 Task: Open Card Card0000000107 in Board Board0000000027 in Workspace WS0000000009 in Trello. Add Member Email0000000035 to Card Card0000000107 in Board Board0000000027 in Workspace WS0000000009 in Trello. Add Orange Label titled Label0000000107 to Card Card0000000107 in Board Board0000000027 in Workspace WS0000000009 in Trello. Add Checklist CL0000000107 to Card Card0000000107 in Board Board0000000027 in Workspace WS0000000009 in Trello. Add Dates with Start Date as Oct 01 2023 and Due Date as Oct 31 2023 to Card Card0000000107 in Board Board0000000027 in Workspace WS0000000009 in Trello
Action: Mouse moved to (462, 445)
Screenshot: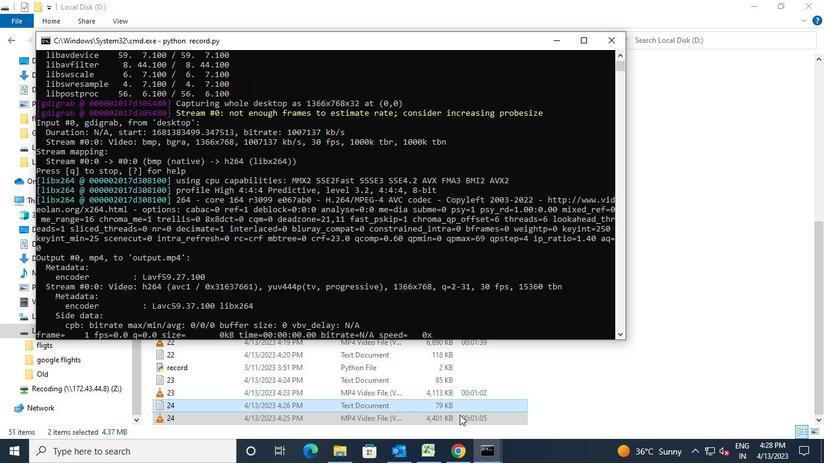 
Action: Mouse pressed left at (462, 445)
Screenshot: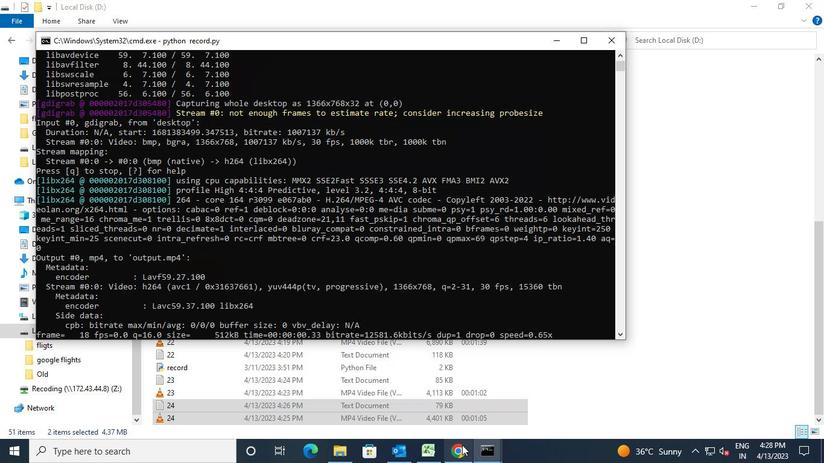 
Action: Mouse moved to (315, 347)
Screenshot: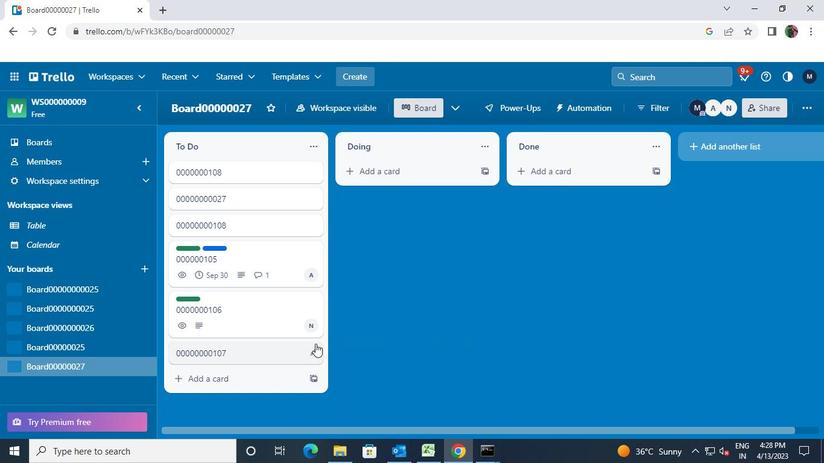 
Action: Mouse pressed left at (315, 347)
Screenshot: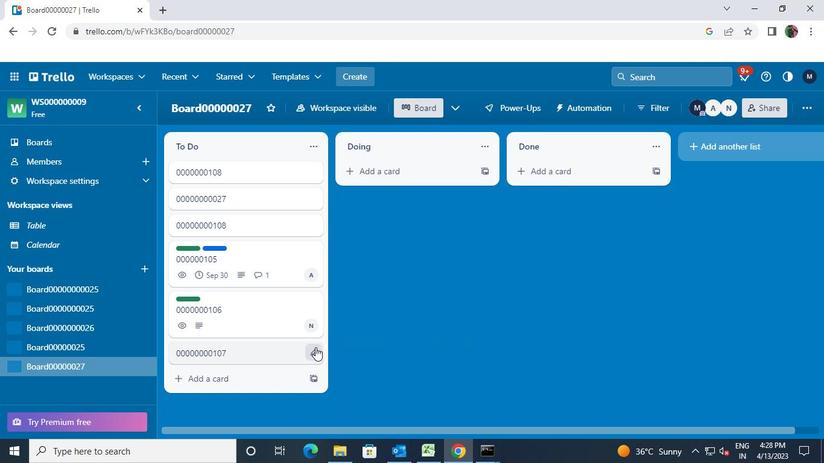 
Action: Mouse moved to (367, 259)
Screenshot: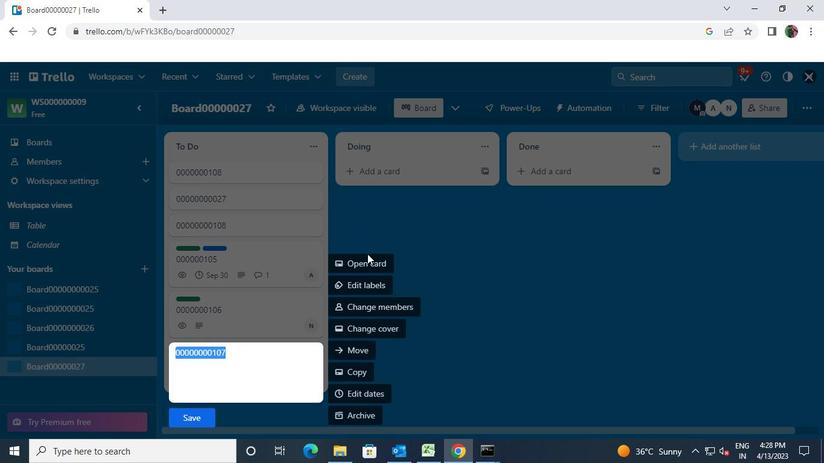 
Action: Mouse pressed left at (367, 259)
Screenshot: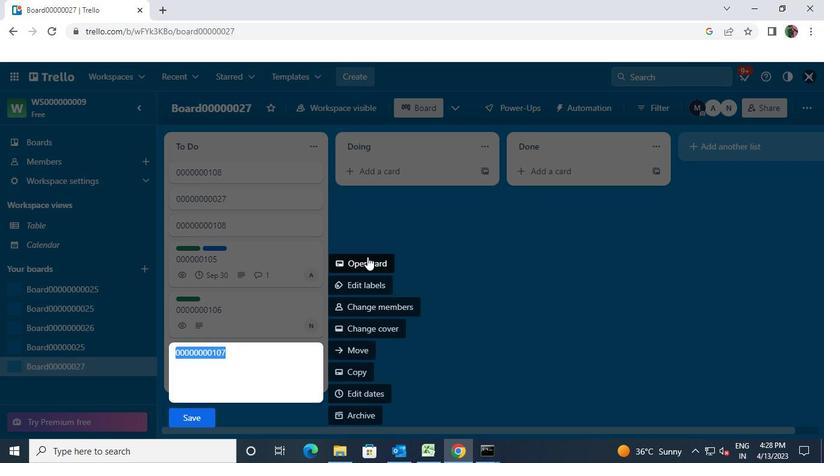 
Action: Mouse moved to (367, 262)
Screenshot: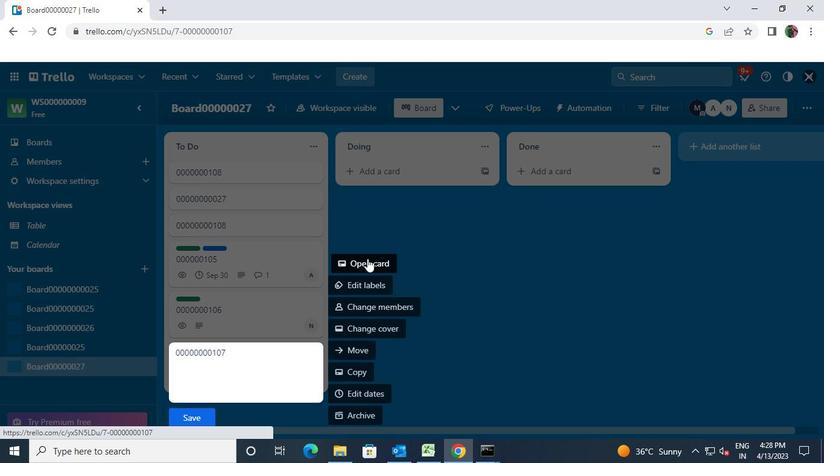 
Action: Mouse pressed left at (367, 262)
Screenshot: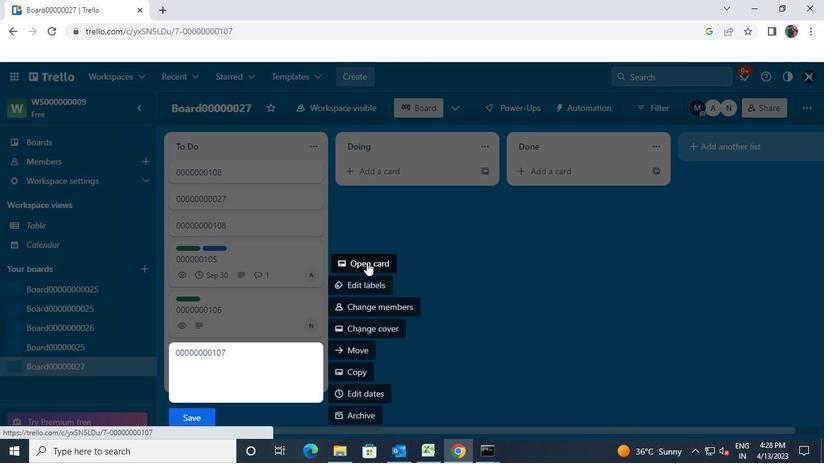 
Action: Mouse moved to (566, 219)
Screenshot: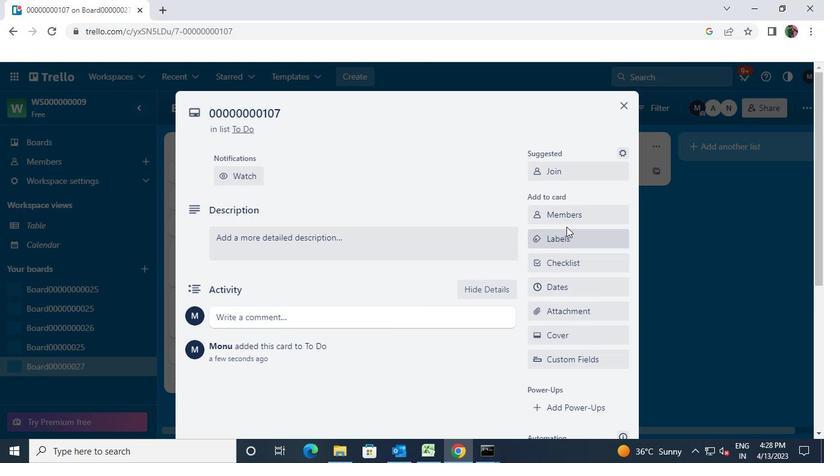 
Action: Mouse pressed left at (566, 219)
Screenshot: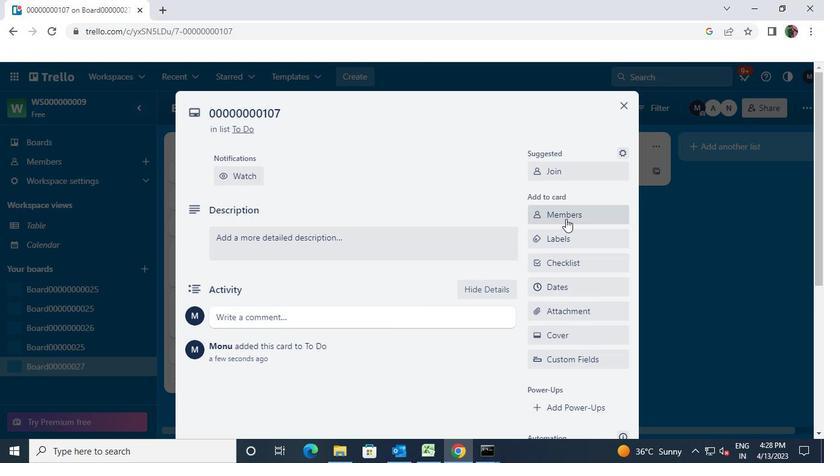 
Action: Mouse moved to (568, 263)
Screenshot: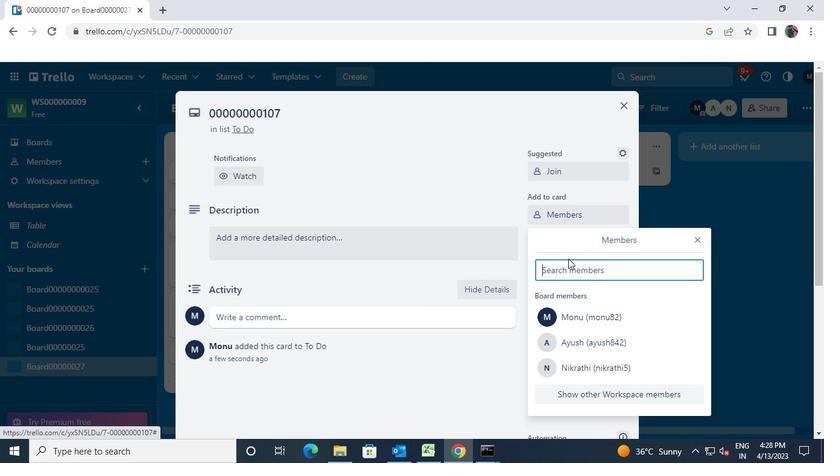 
Action: Keyboard a
Screenshot: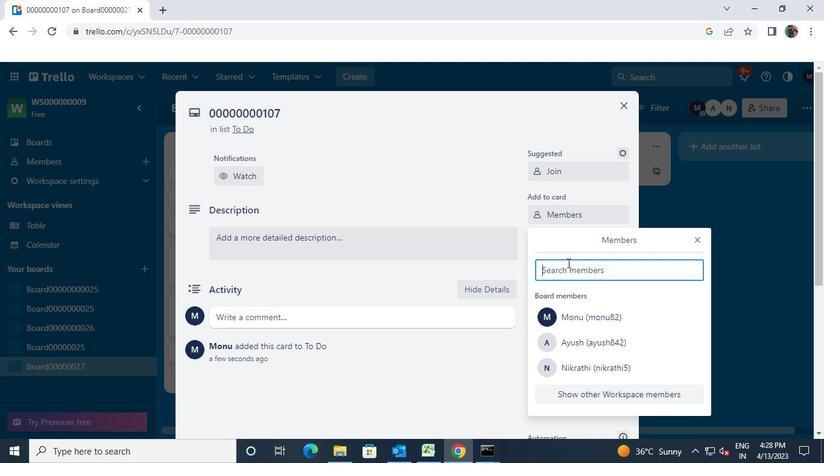 
Action: Keyboard y
Screenshot: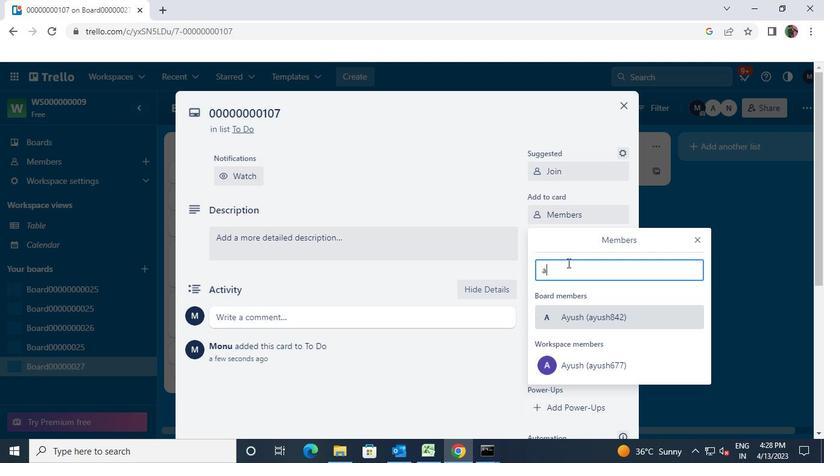 
Action: Keyboard u
Screenshot: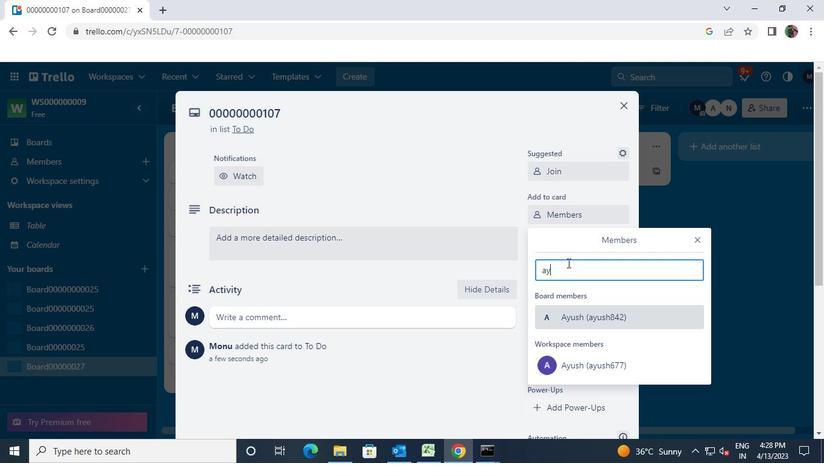 
Action: Keyboard s
Screenshot: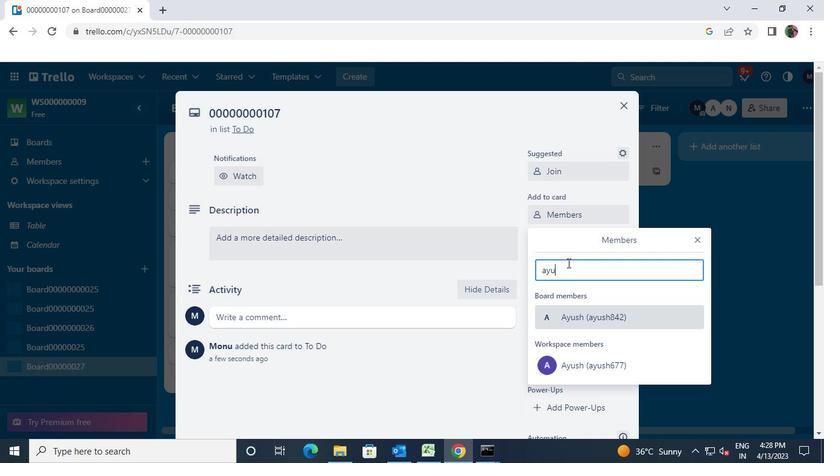 
Action: Keyboard h
Screenshot: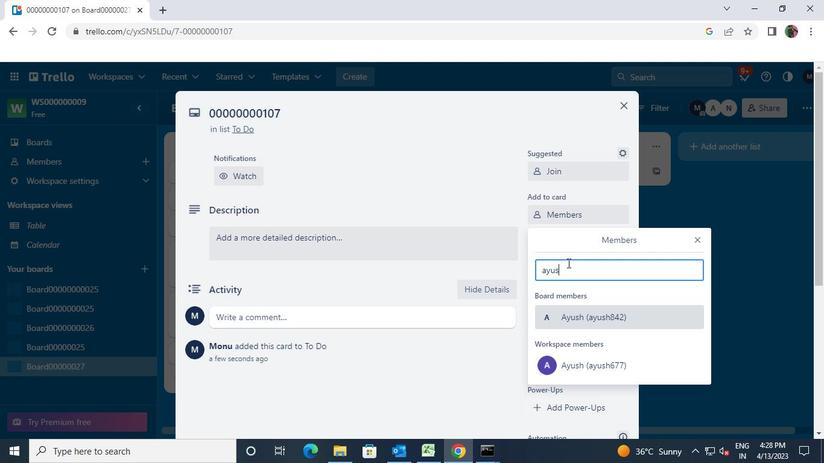 
Action: Keyboard <104>
Screenshot: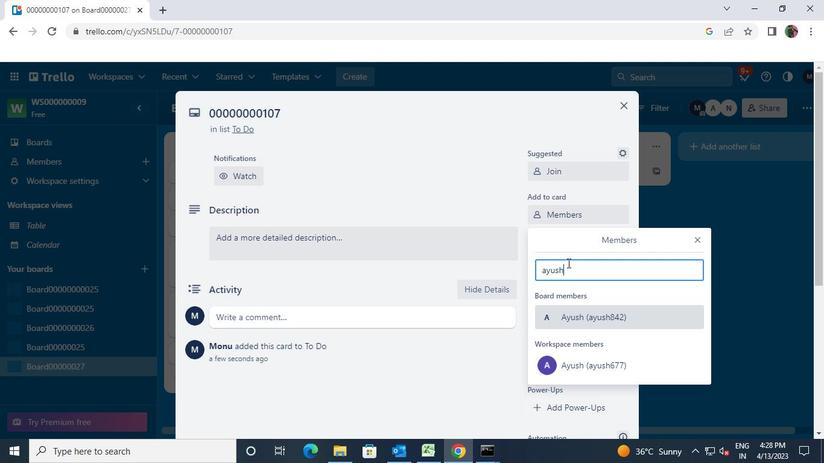 
Action: Keyboard <105>
Screenshot: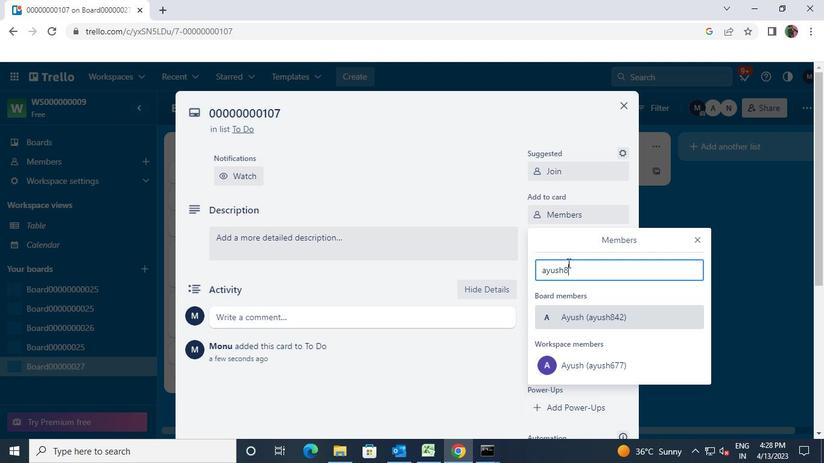 
Action: Keyboard <97>
Screenshot: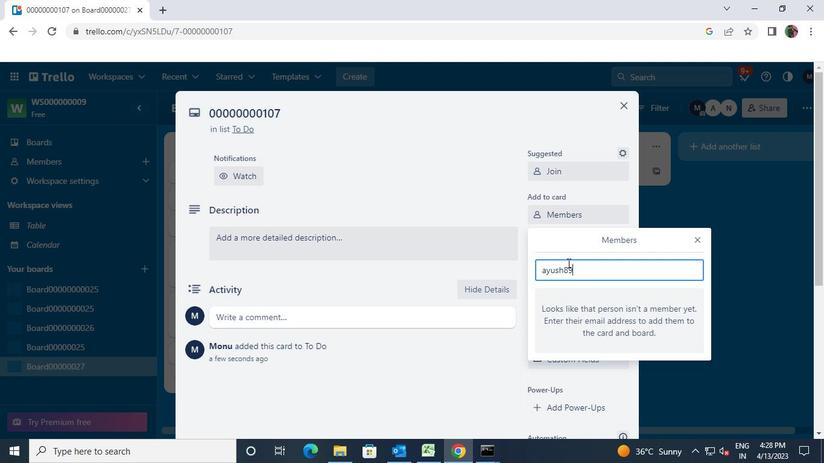 
Action: Keyboard <97>
Screenshot: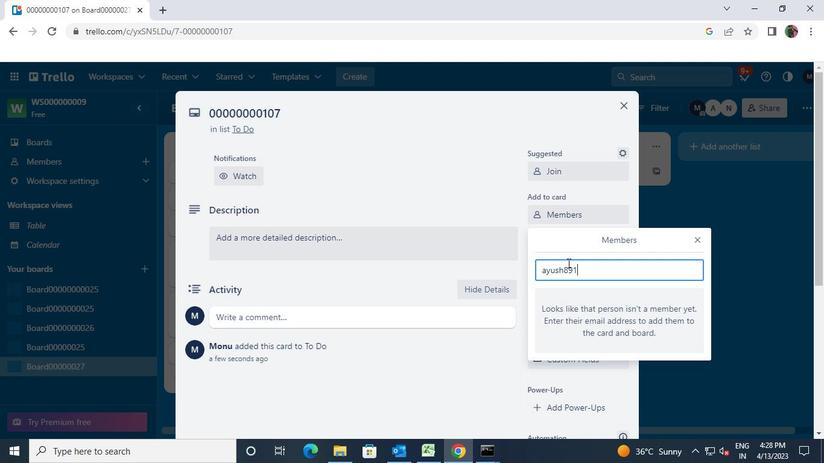 
Action: Keyboard Key.shift
Screenshot: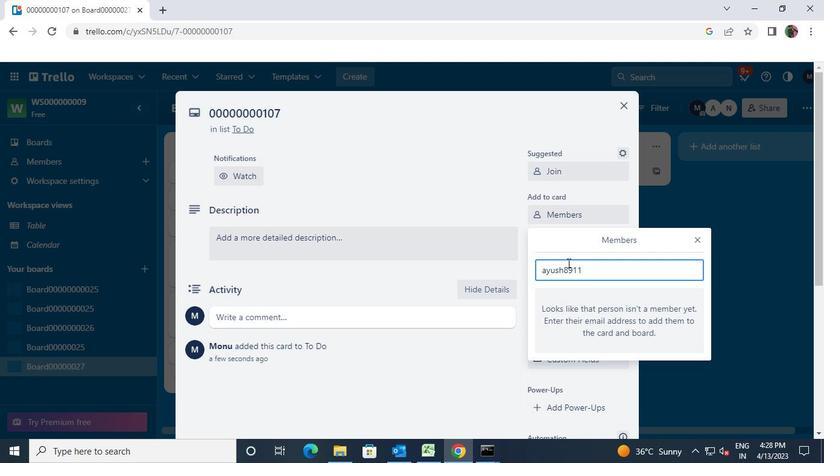 
Action: Keyboard @
Screenshot: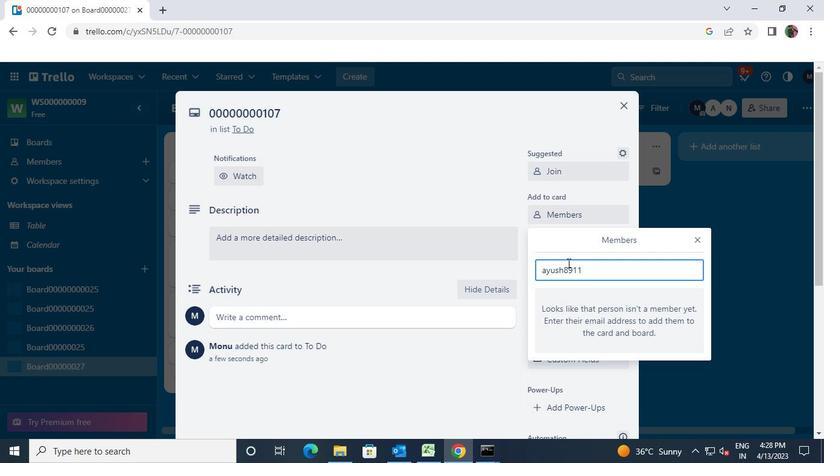 
Action: Keyboard g
Screenshot: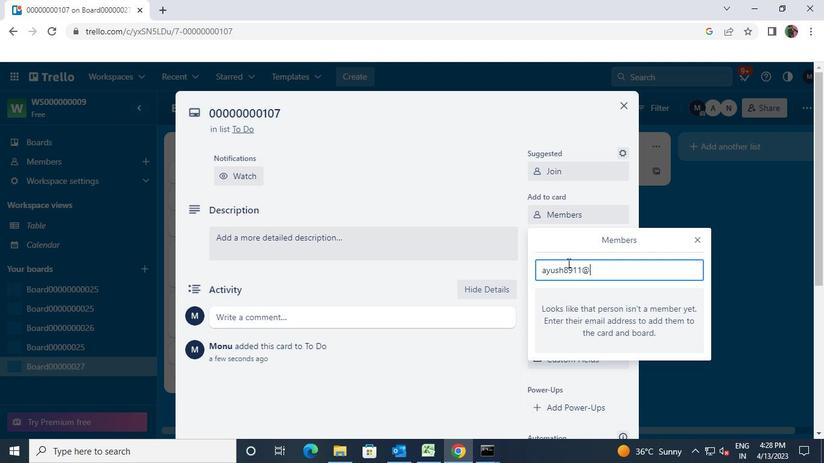 
Action: Keyboard m
Screenshot: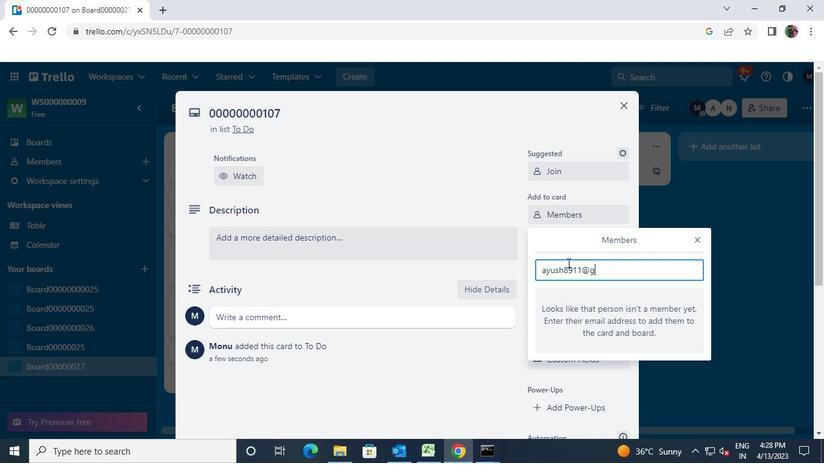 
Action: Keyboard a
Screenshot: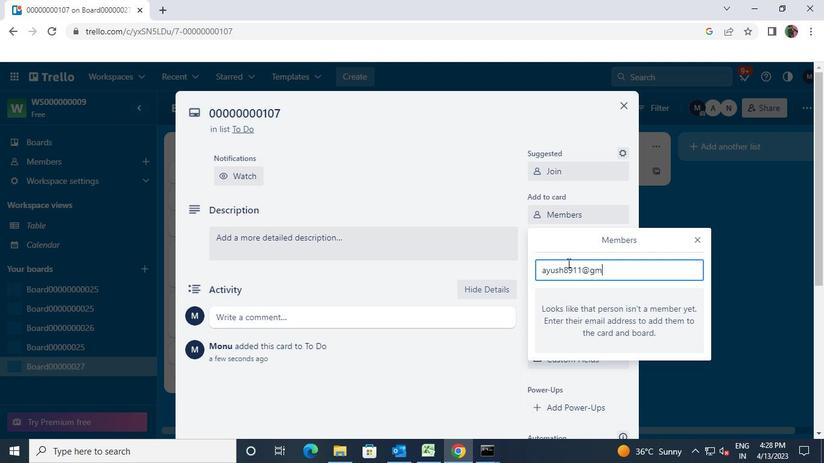 
Action: Keyboard i
Screenshot: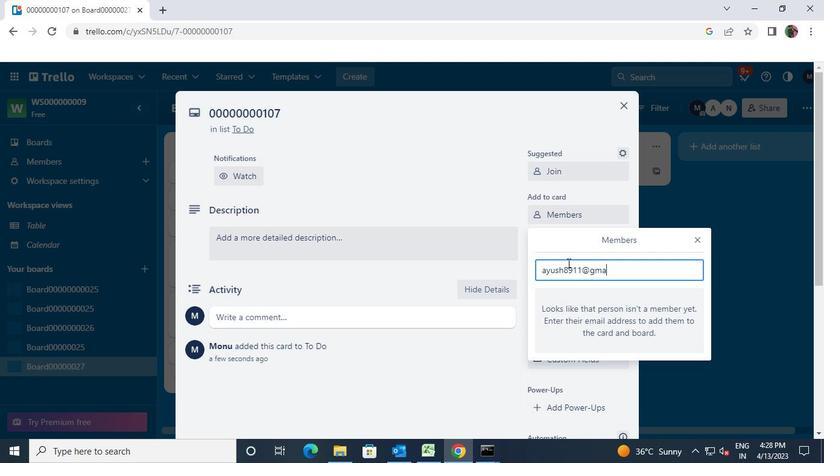 
Action: Keyboard l
Screenshot: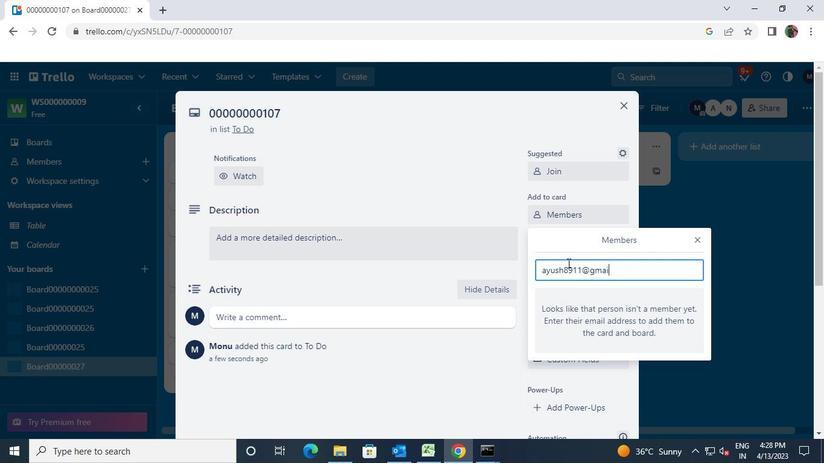 
Action: Keyboard .
Screenshot: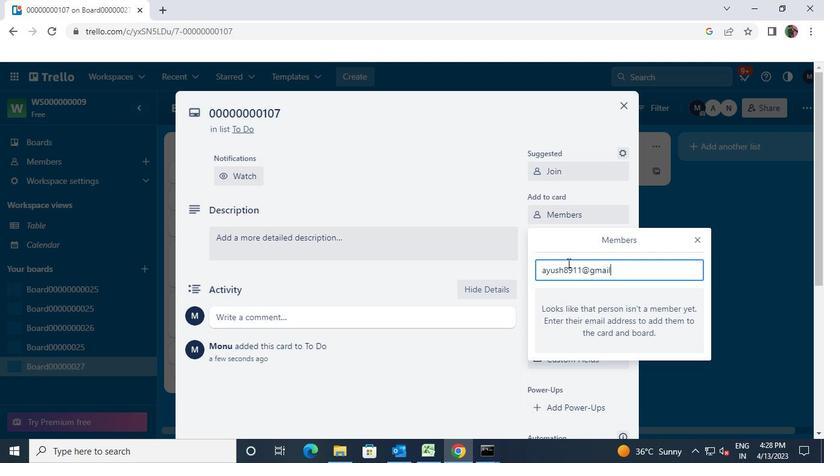 
Action: Keyboard c
Screenshot: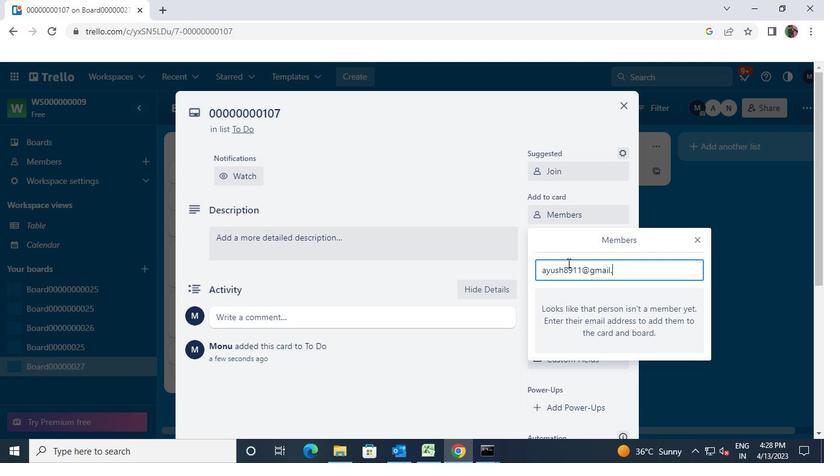 
Action: Keyboard o
Screenshot: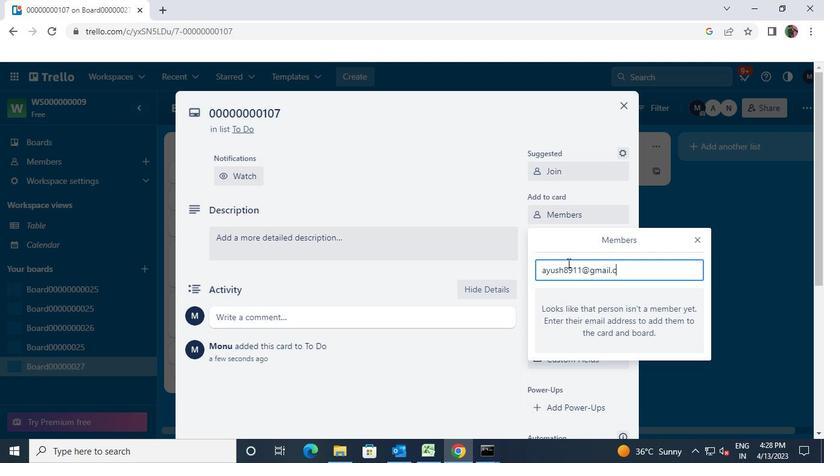 
Action: Keyboard m
Screenshot: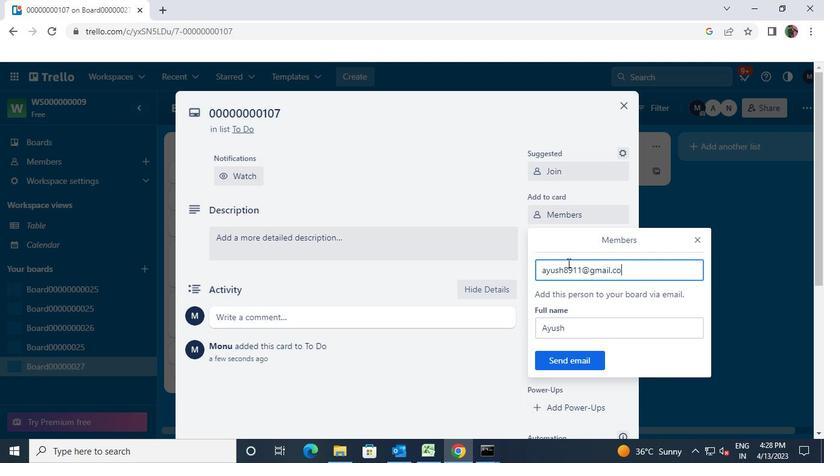 
Action: Mouse moved to (579, 358)
Screenshot: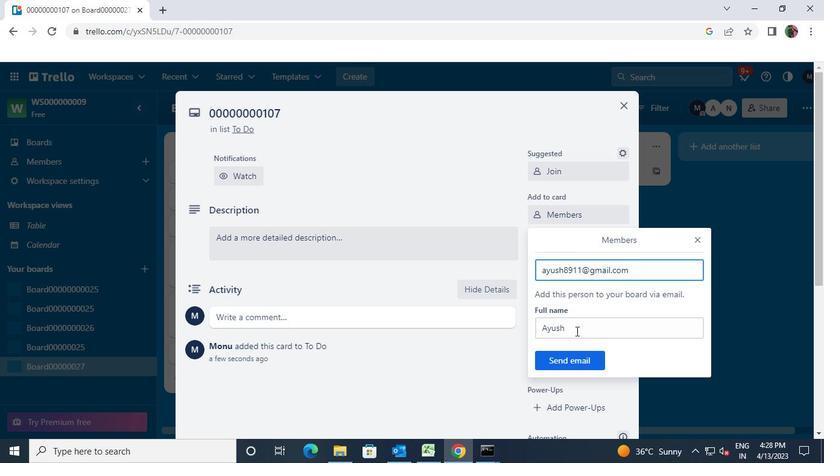 
Action: Mouse pressed left at (579, 358)
Screenshot: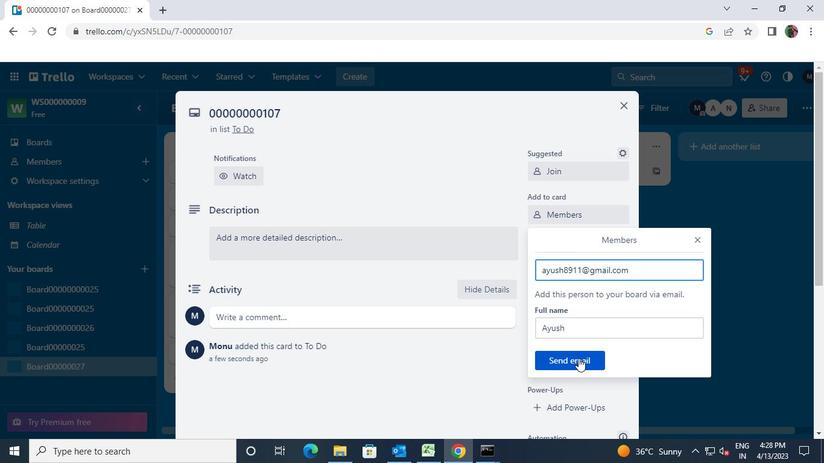 
Action: Mouse moved to (624, 109)
Screenshot: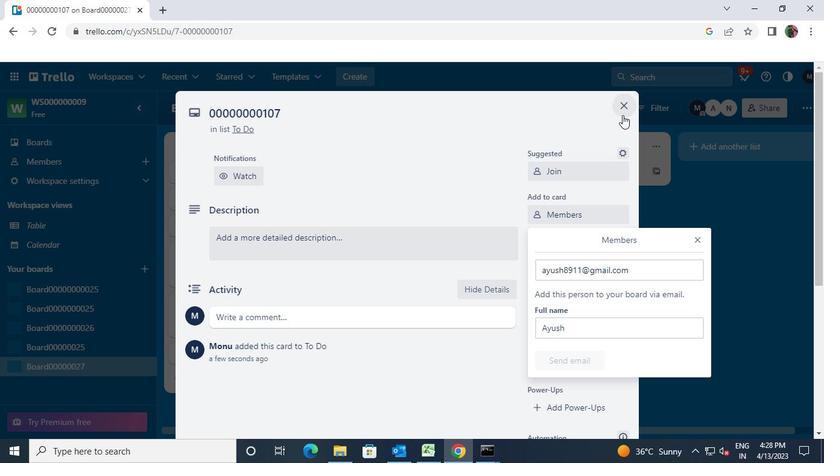 
Action: Mouse pressed left at (624, 109)
Screenshot: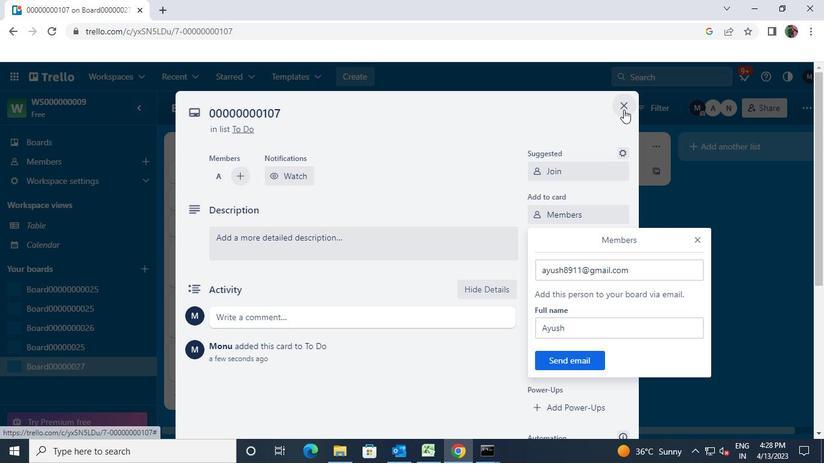 
Action: Mouse moved to (318, 351)
Screenshot: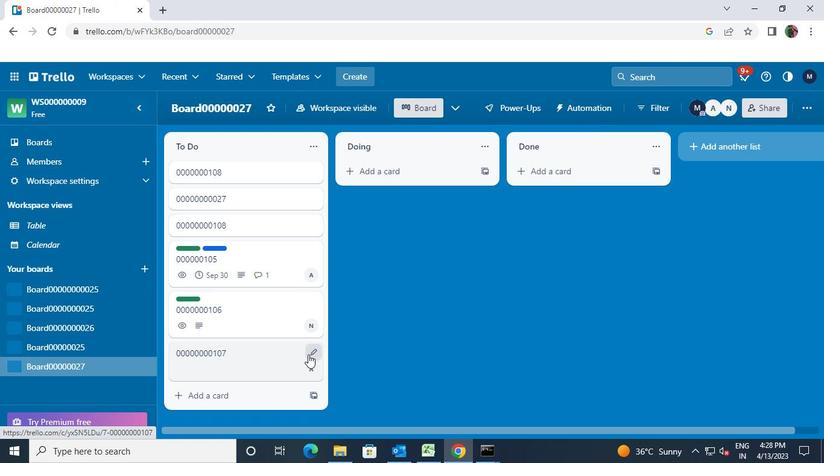 
Action: Mouse pressed left at (318, 351)
Screenshot: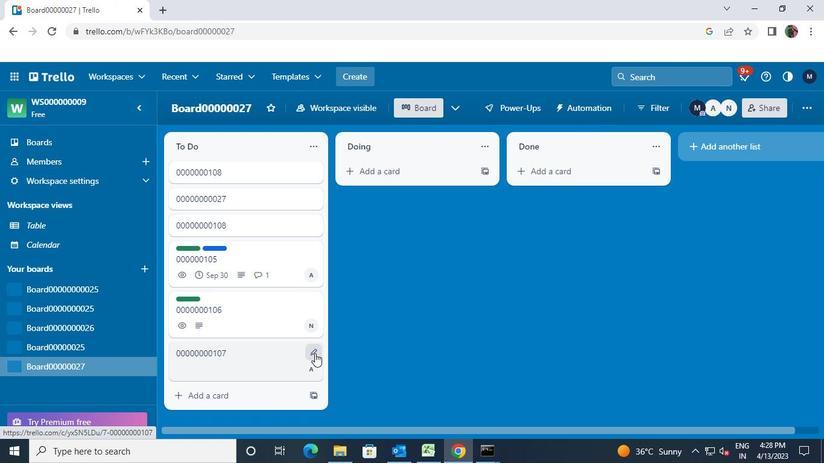 
Action: Mouse moved to (372, 272)
Screenshot: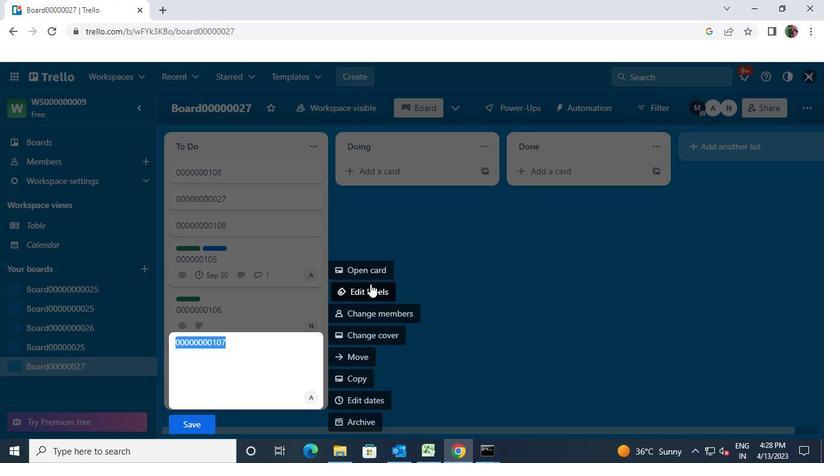 
Action: Mouse pressed left at (372, 272)
Screenshot: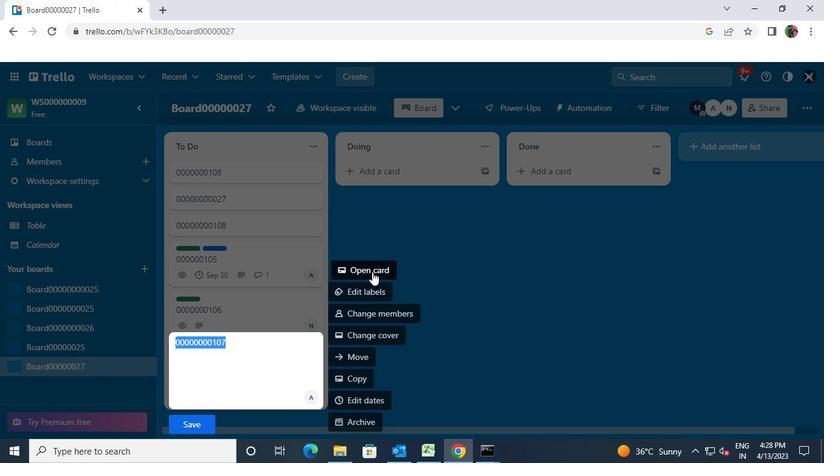 
Action: Mouse moved to (554, 240)
Screenshot: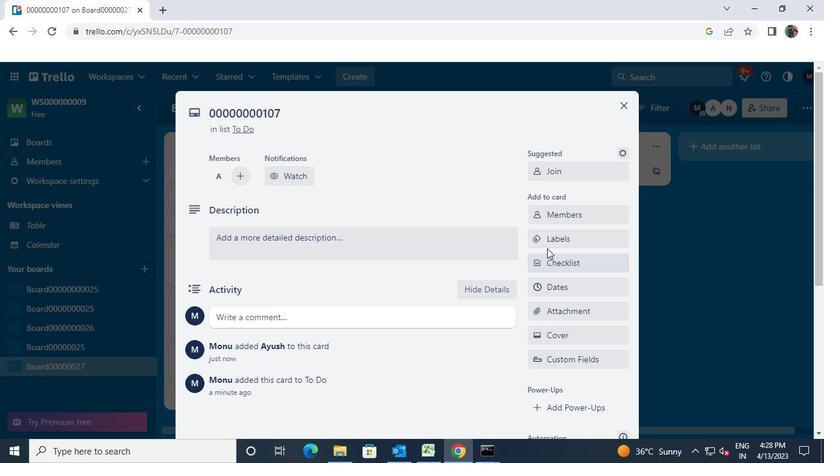 
Action: Mouse pressed left at (554, 240)
Screenshot: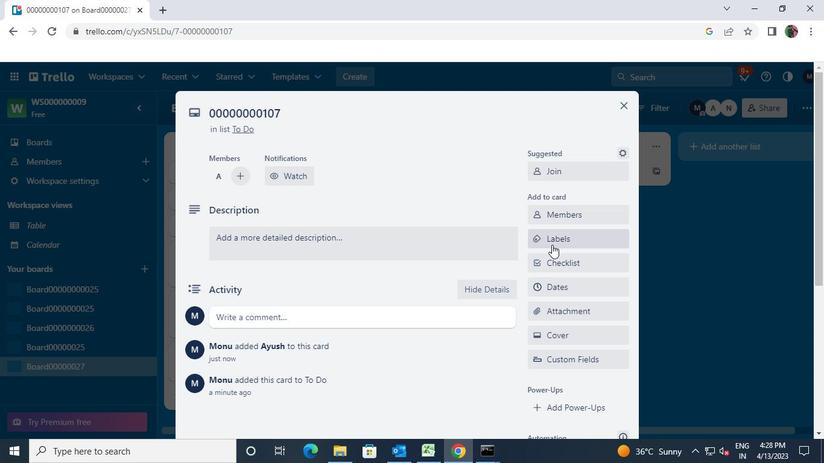 
Action: Mouse moved to (592, 357)
Screenshot: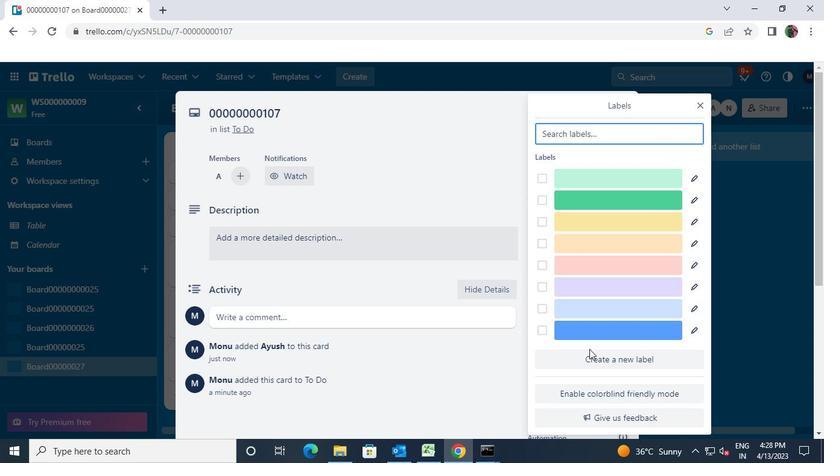 
Action: Mouse pressed left at (592, 357)
Screenshot: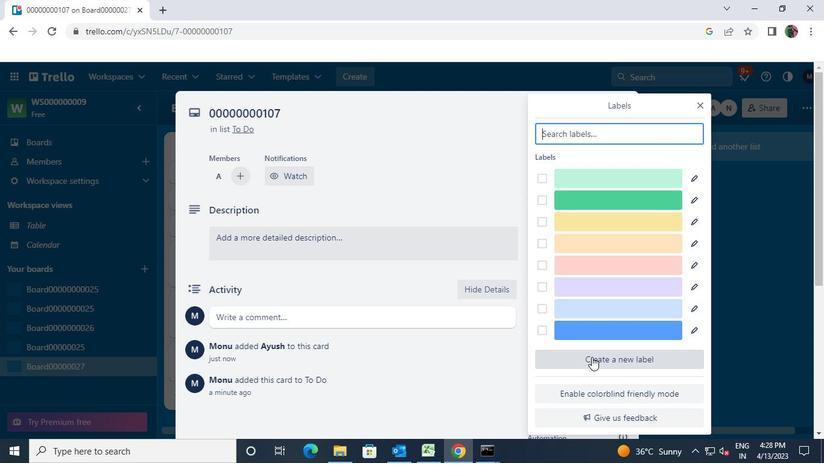 
Action: Mouse moved to (629, 360)
Screenshot: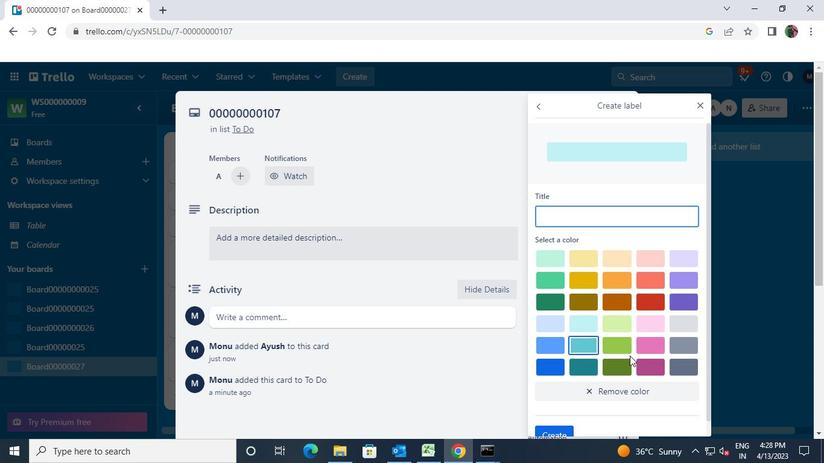 
Action: Mouse pressed left at (629, 360)
Screenshot: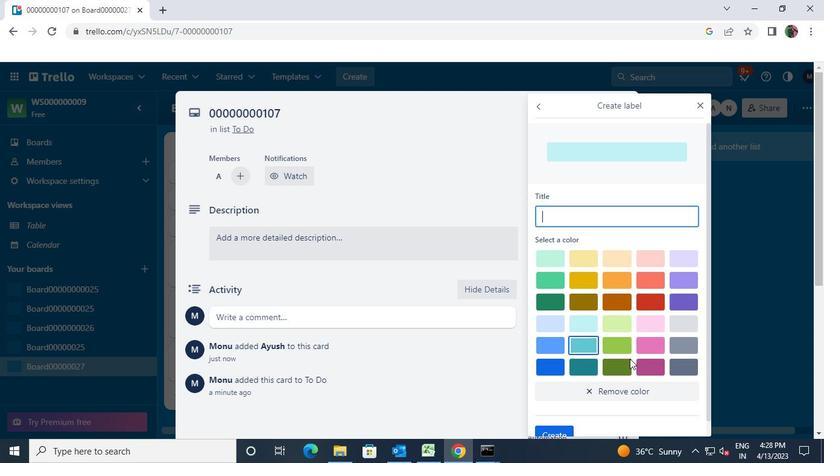 
Action: Mouse moved to (554, 425)
Screenshot: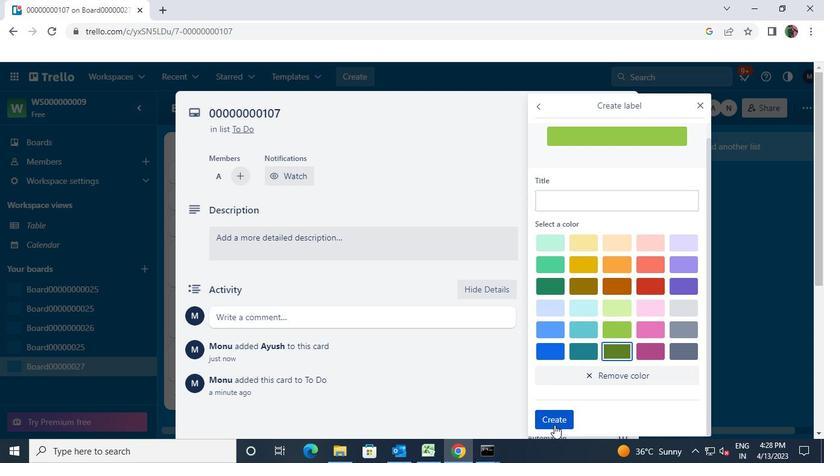 
Action: Mouse pressed left at (554, 425)
Screenshot: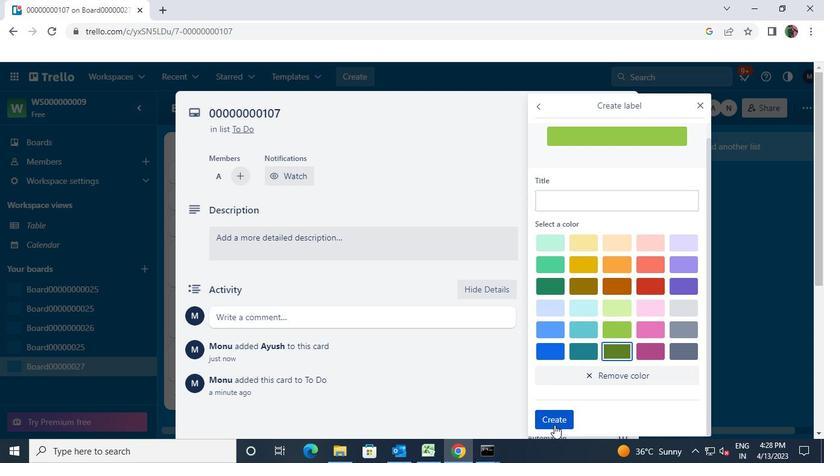 
Action: Mouse moved to (701, 108)
Screenshot: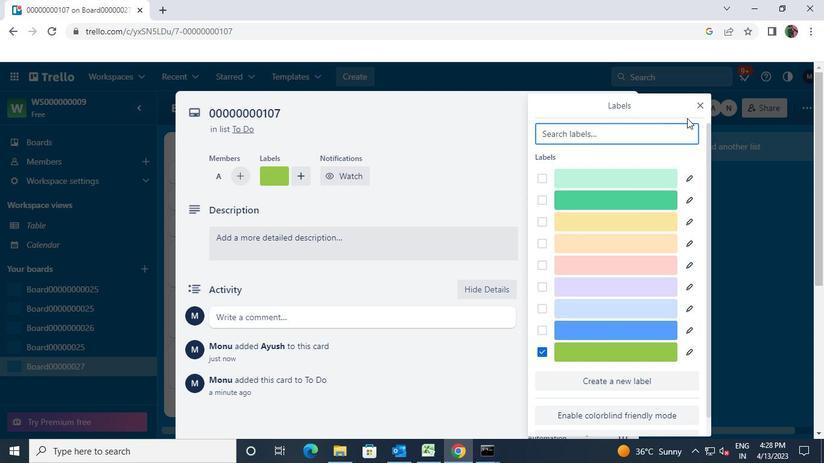 
Action: Mouse pressed left at (701, 108)
Screenshot: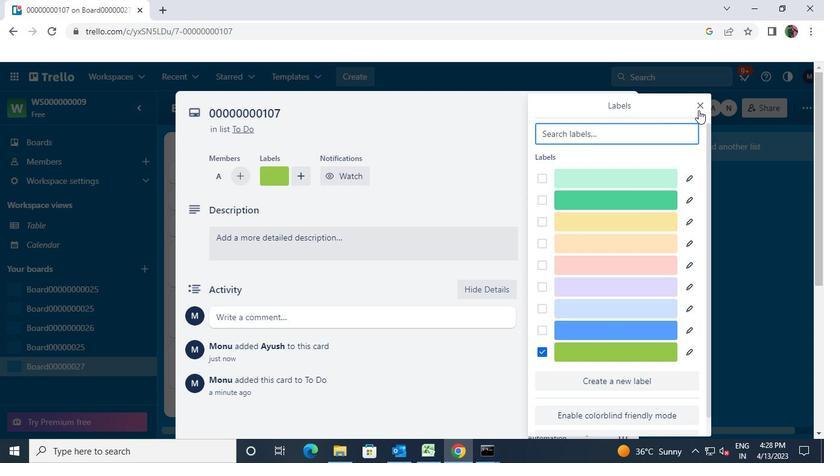 
Action: Mouse moved to (631, 108)
Screenshot: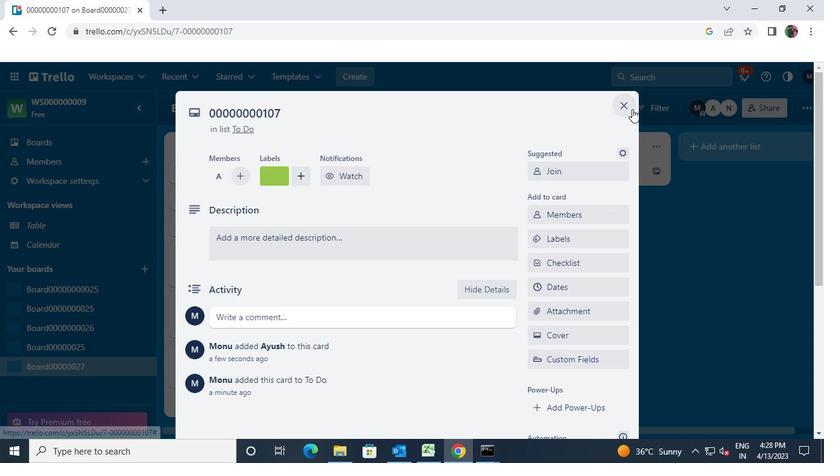 
Action: Mouse pressed left at (631, 108)
Screenshot: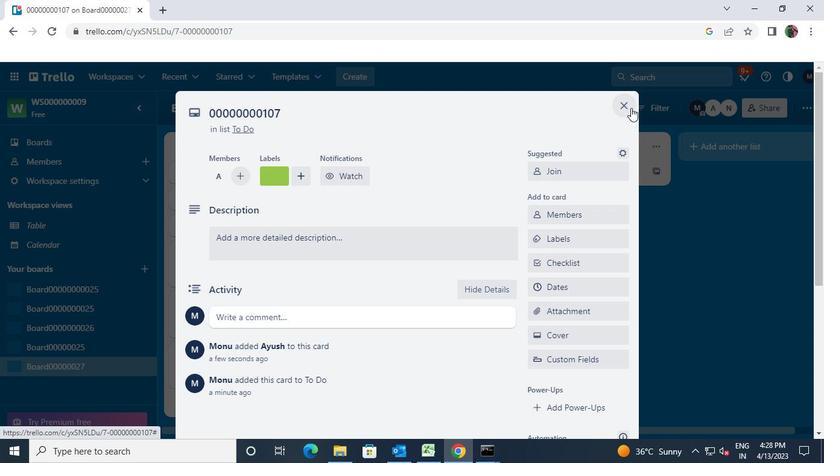 
Action: Mouse moved to (315, 352)
Screenshot: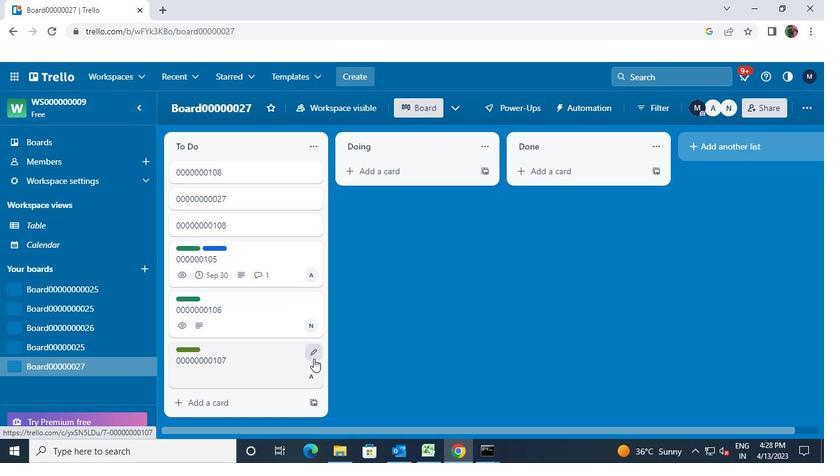 
Action: Mouse pressed left at (315, 352)
Screenshot: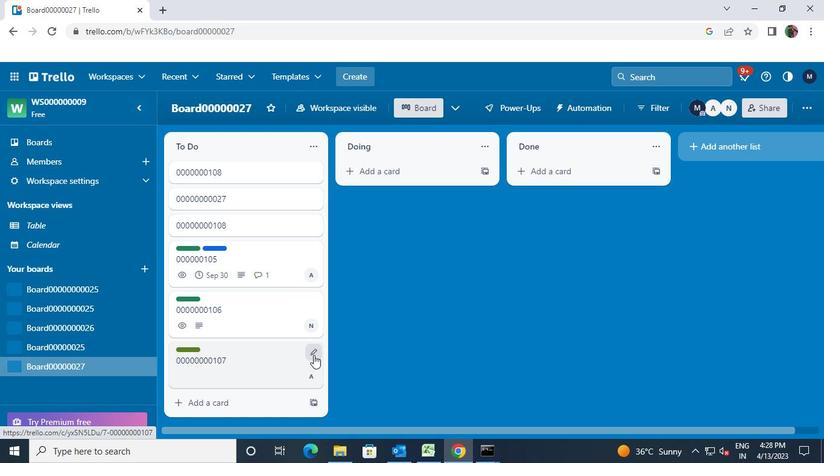 
Action: Mouse moved to (380, 270)
Screenshot: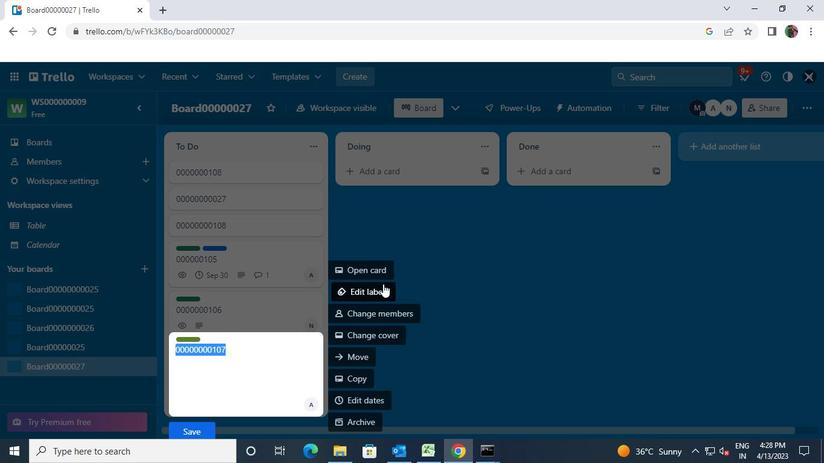 
Action: Mouse pressed left at (380, 270)
Screenshot: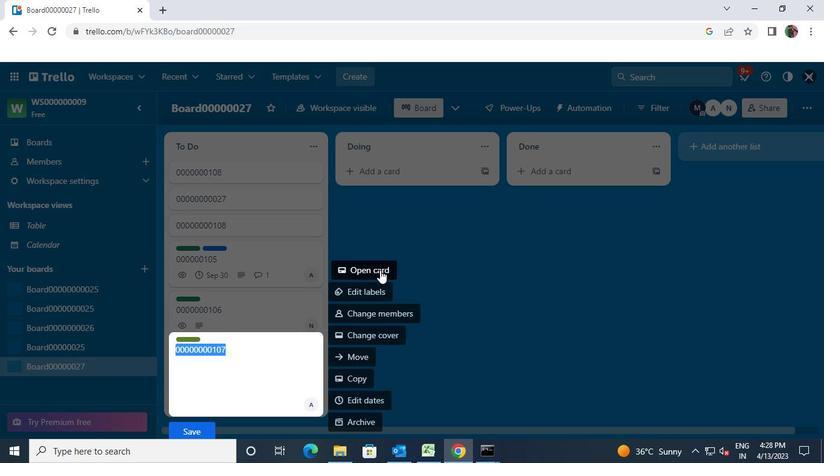 
Action: Mouse moved to (583, 268)
Screenshot: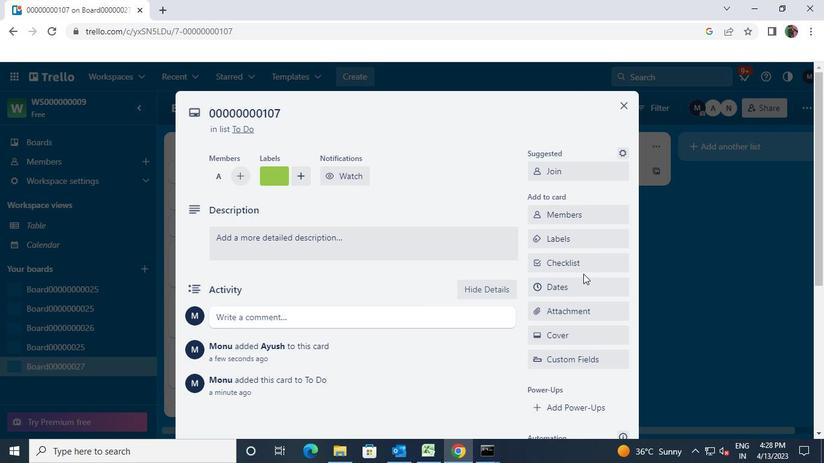 
Action: Mouse pressed left at (583, 268)
Screenshot: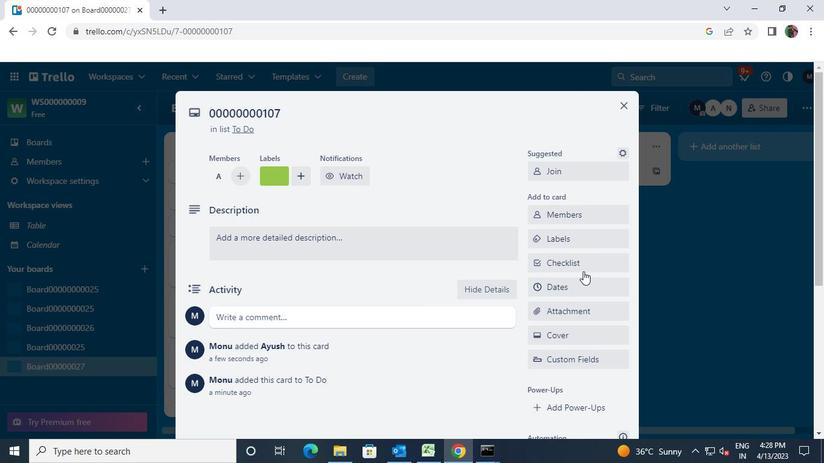 
Action: Mouse moved to (570, 343)
Screenshot: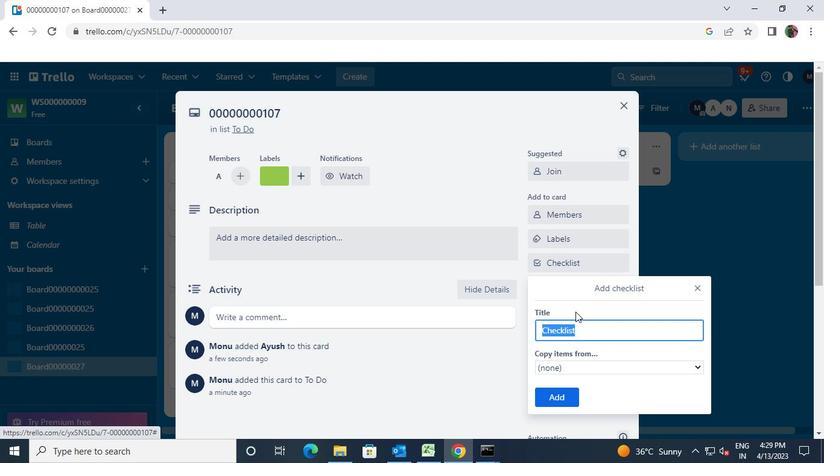 
Action: Keyboard Key.shift
Screenshot: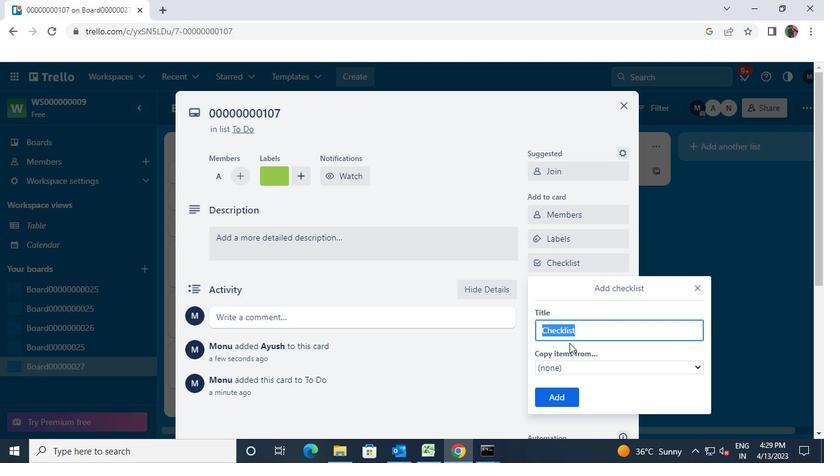 
Action: Keyboard C
Screenshot: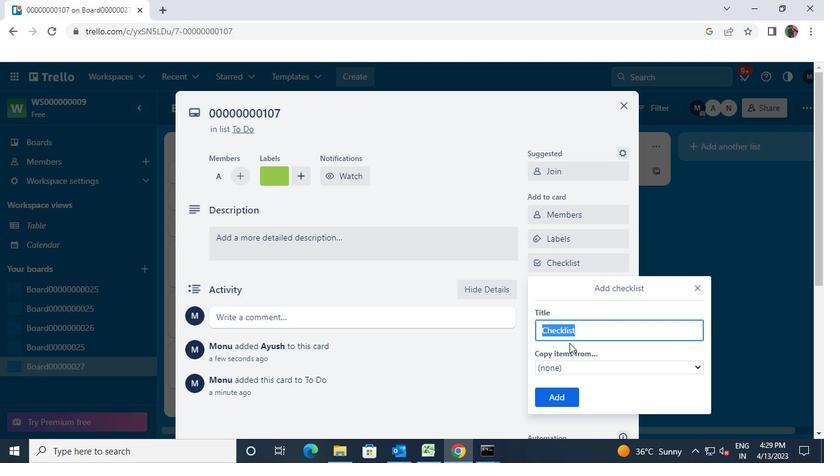
Action: Keyboard L
Screenshot: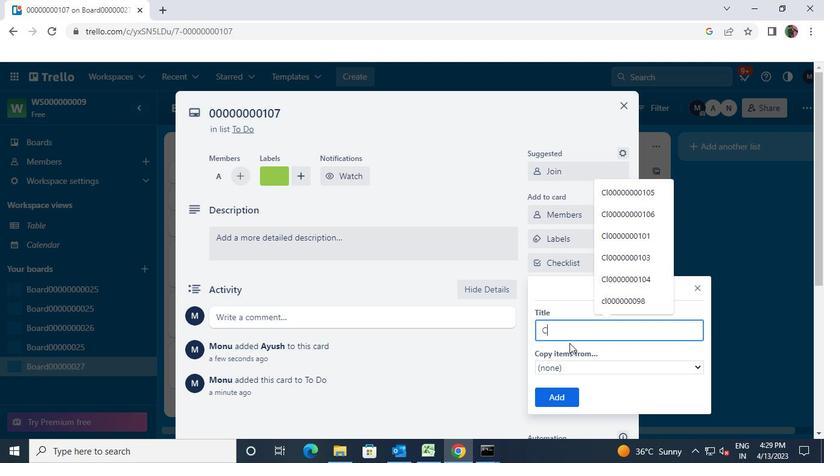 
Action: Keyboard <96>
Screenshot: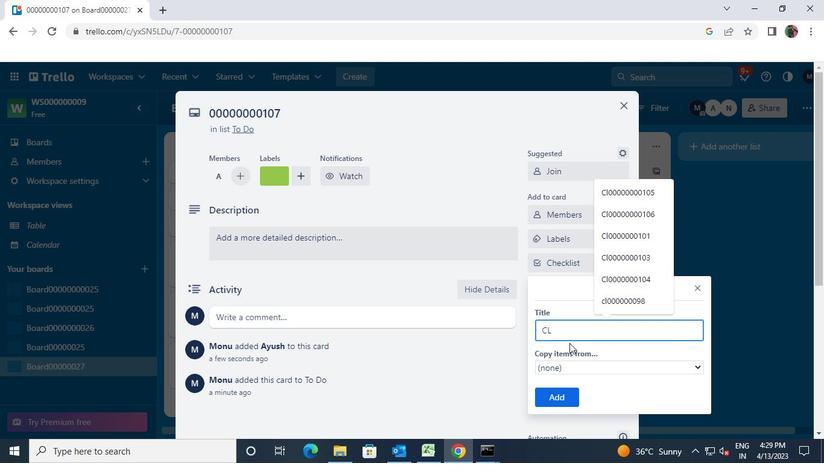 
Action: Keyboard <96>
Screenshot: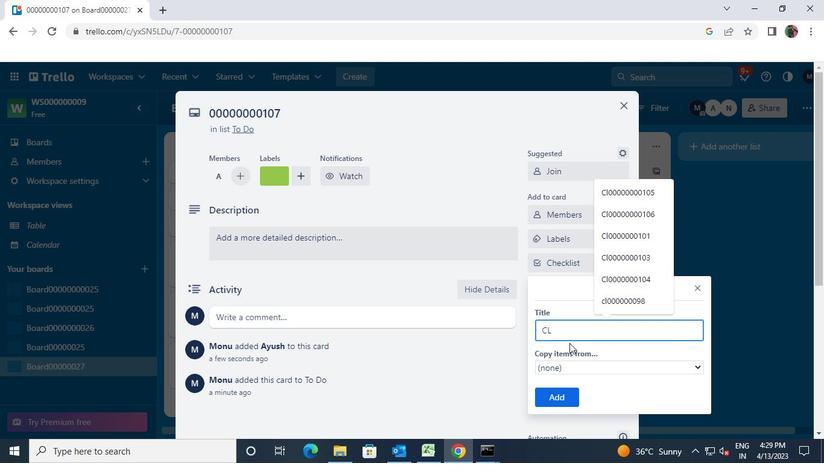 
Action: Keyboard <96>
Screenshot: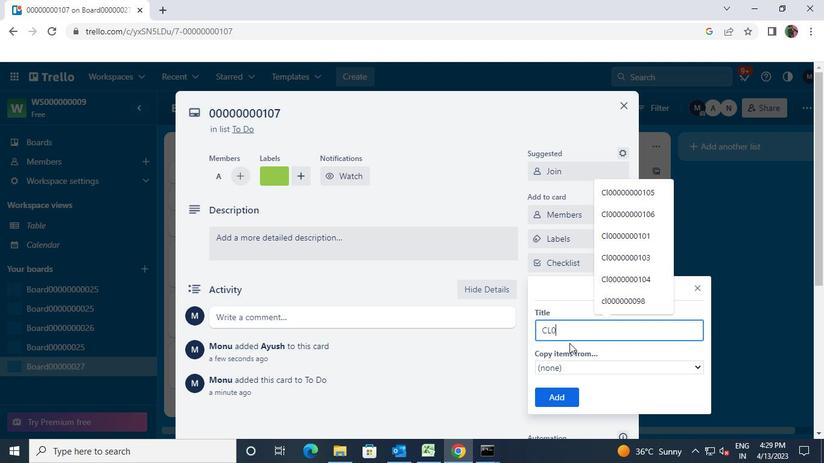 
Action: Keyboard <96>
Screenshot: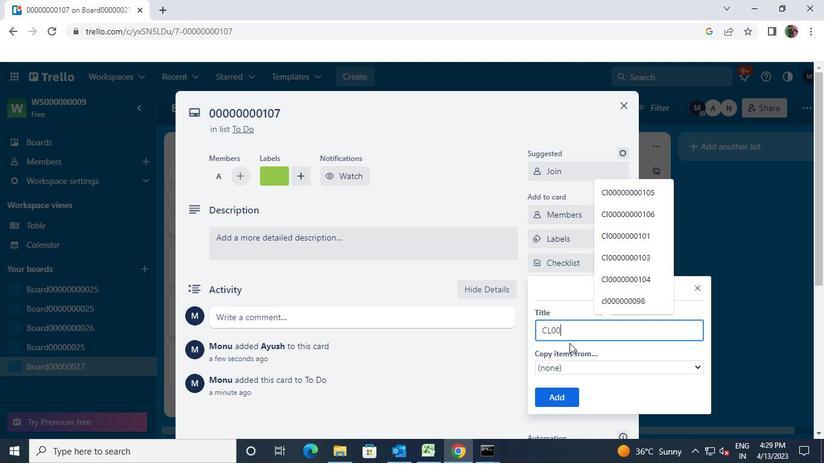 
Action: Keyboard <96>
Screenshot: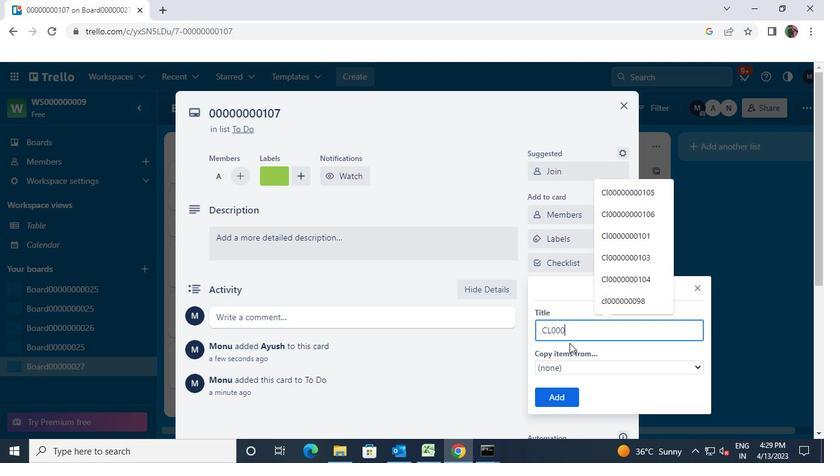 
Action: Keyboard <96>
Screenshot: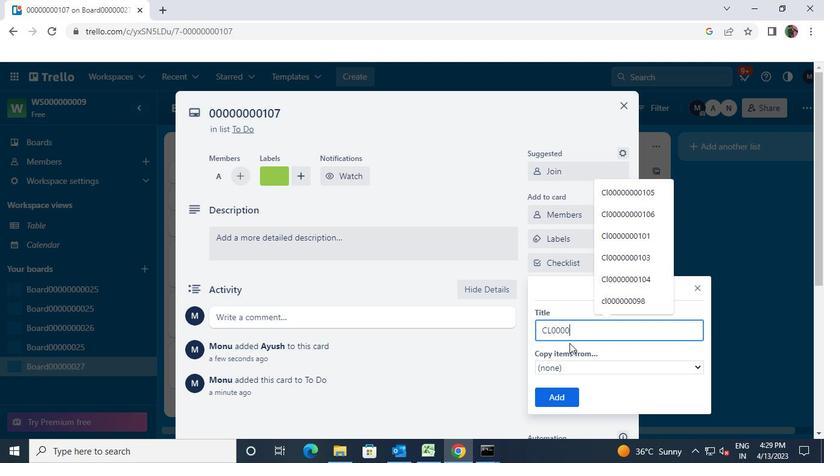 
Action: Keyboard <96>
Screenshot: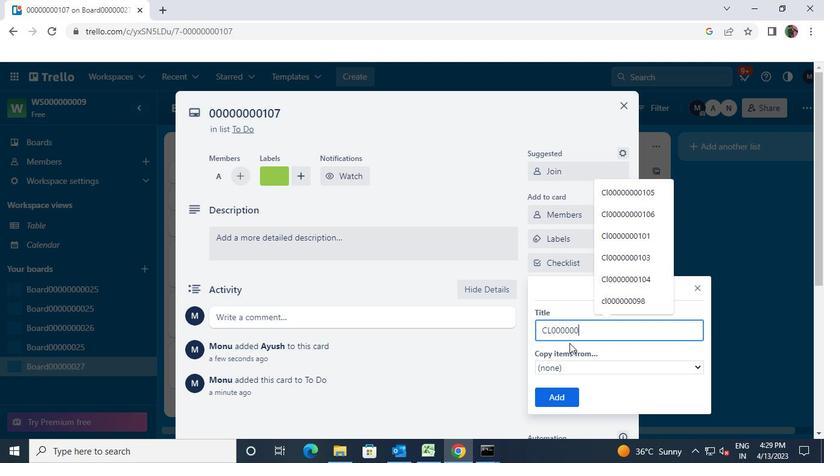 
Action: Keyboard <96>
Screenshot: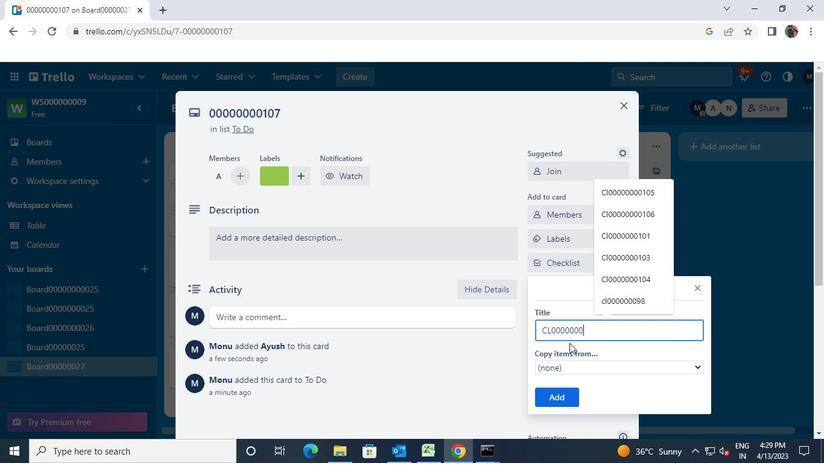 
Action: Keyboard <97>
Screenshot: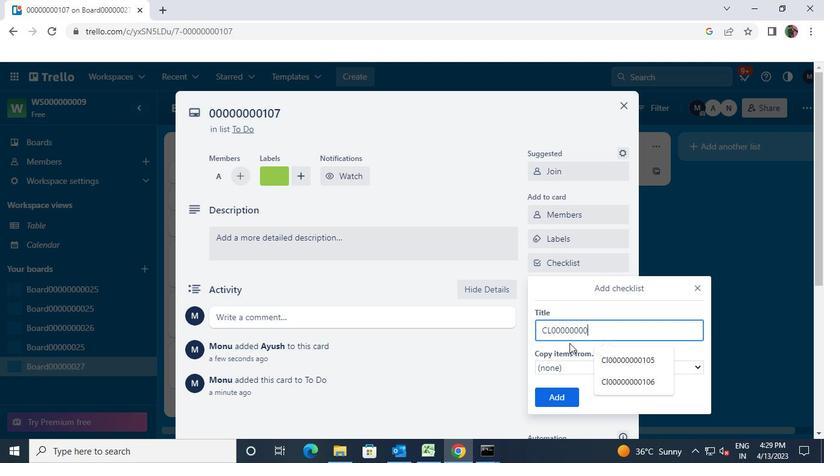 
Action: Keyboard <96>
Screenshot: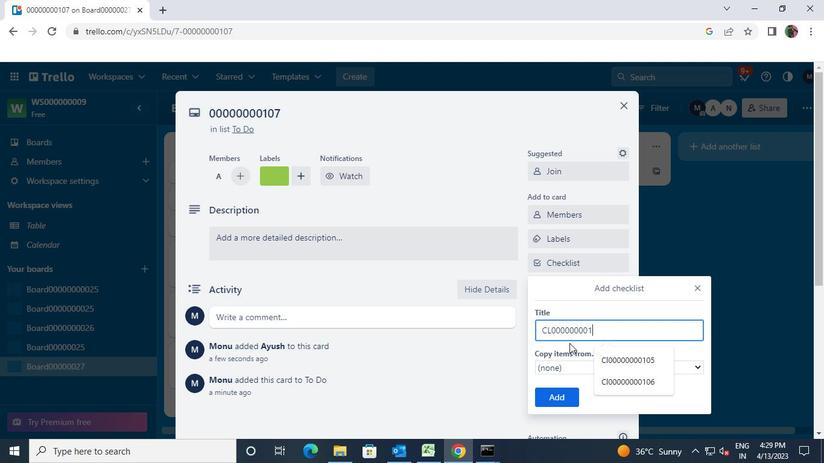 
Action: Keyboard <103>
Screenshot: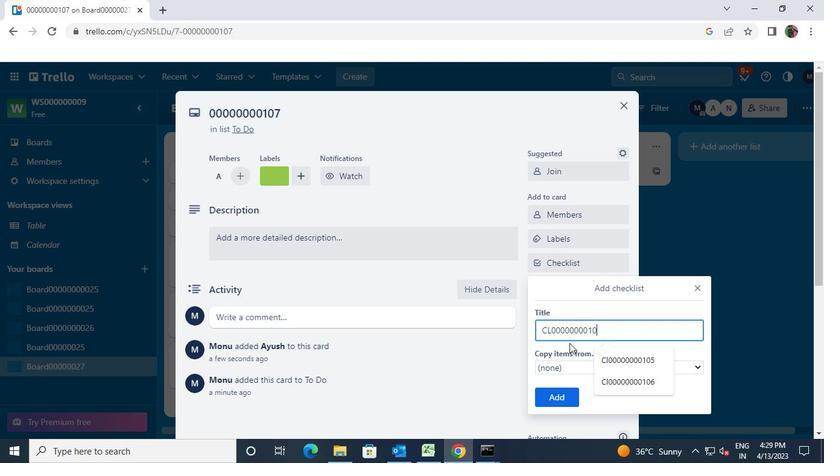 
Action: Mouse moved to (564, 396)
Screenshot: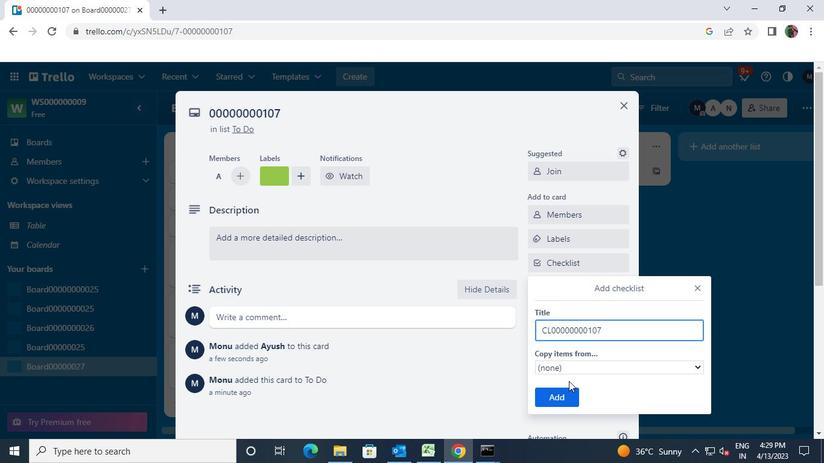 
Action: Mouse pressed left at (564, 396)
Screenshot: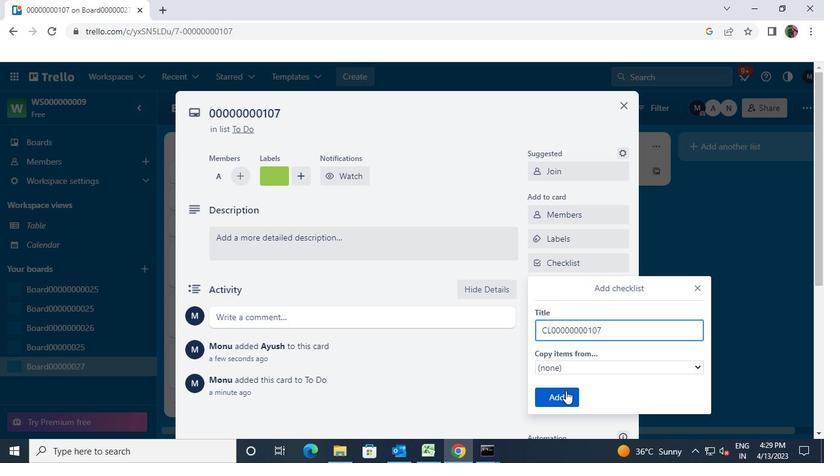 
Action: Mouse moved to (627, 105)
Screenshot: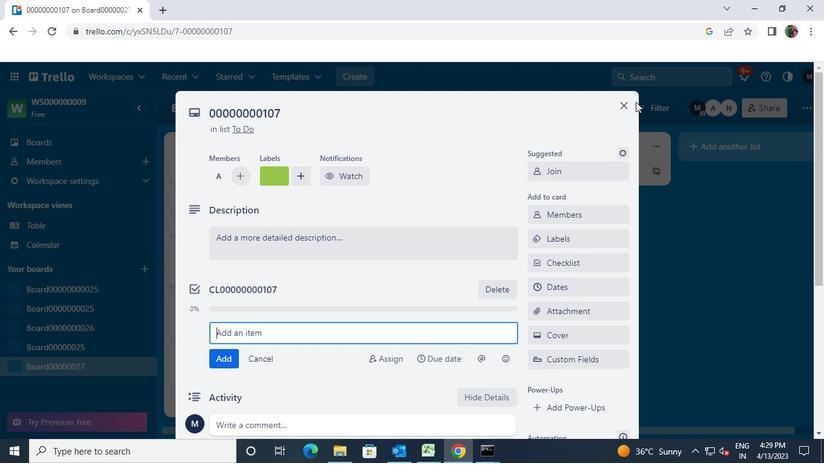 
Action: Mouse pressed left at (627, 105)
Screenshot: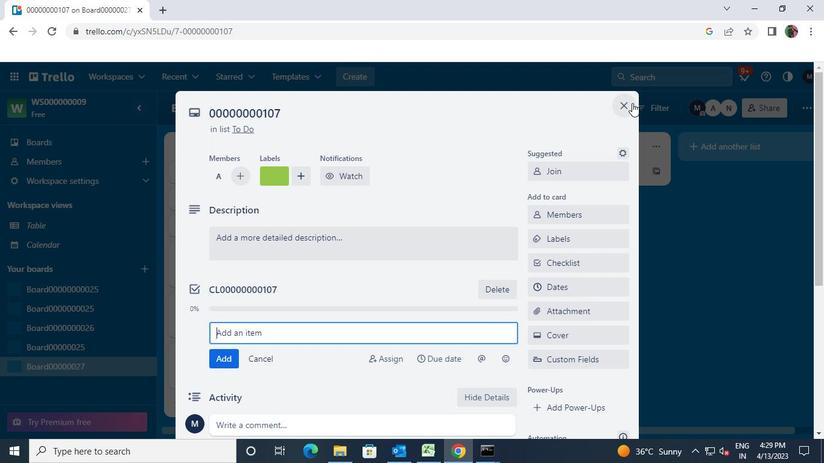 
Action: Mouse moved to (310, 349)
Screenshot: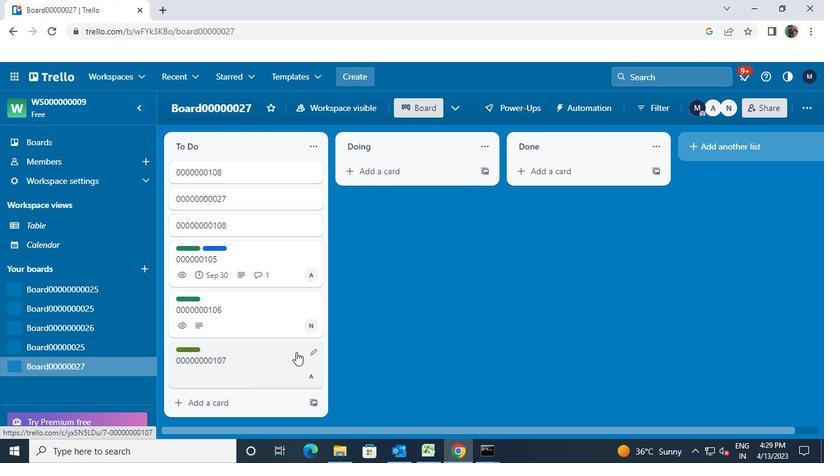 
Action: Mouse pressed left at (310, 349)
Screenshot: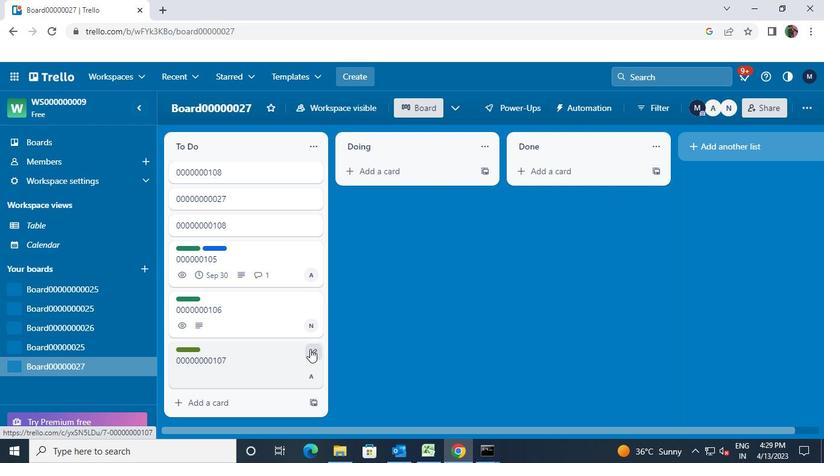 
Action: Mouse moved to (360, 275)
Screenshot: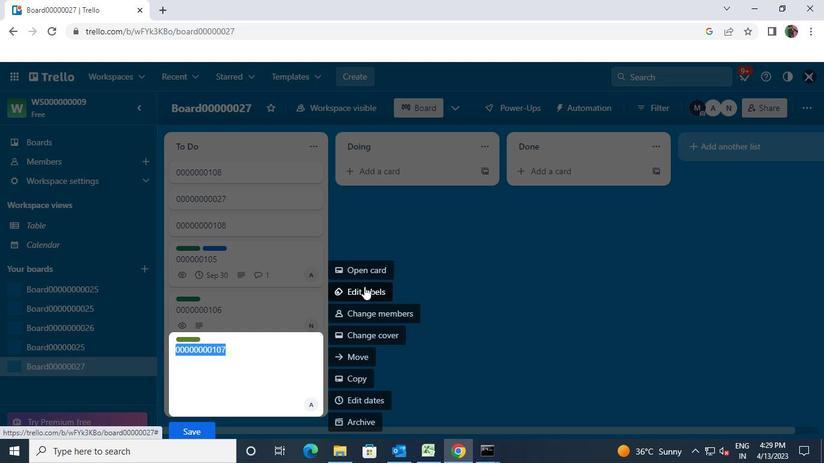 
Action: Mouse pressed left at (360, 275)
Screenshot: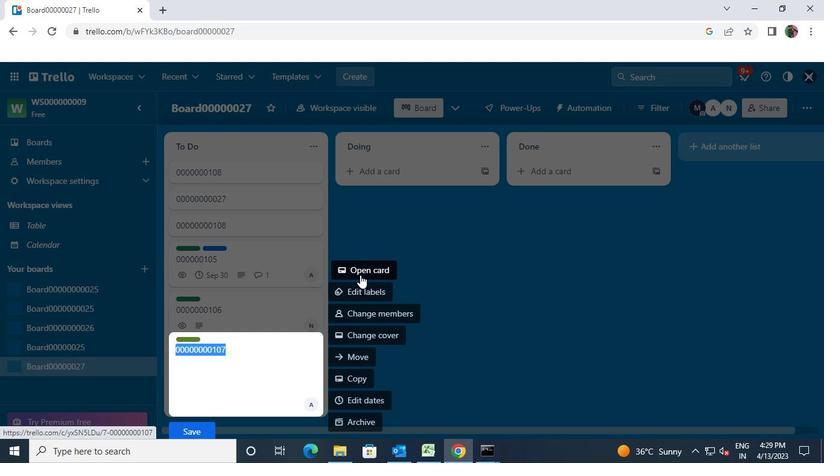 
Action: Mouse moved to (554, 225)
Screenshot: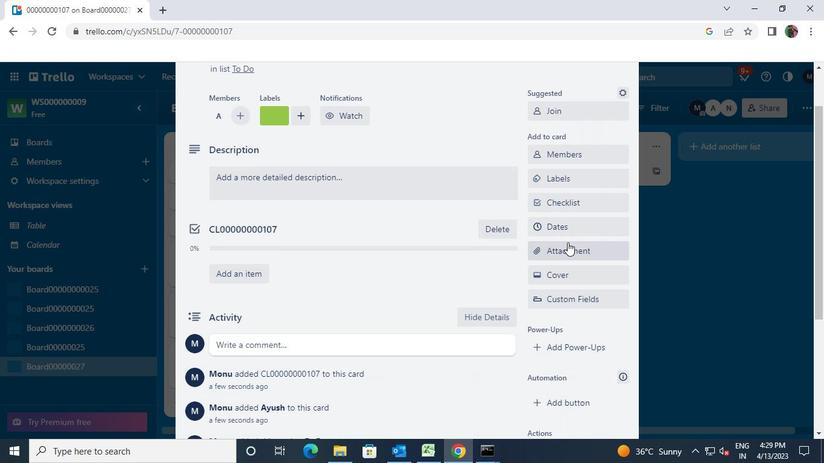 
Action: Mouse pressed left at (554, 225)
Screenshot: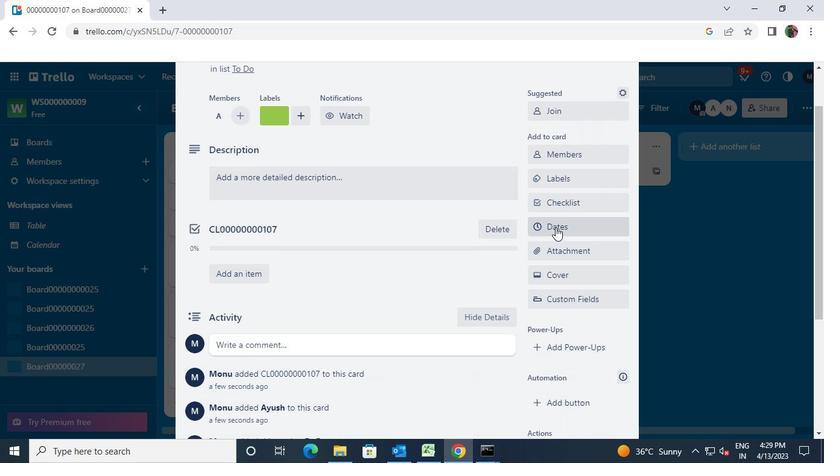 
Action: Mouse moved to (697, 136)
Screenshot: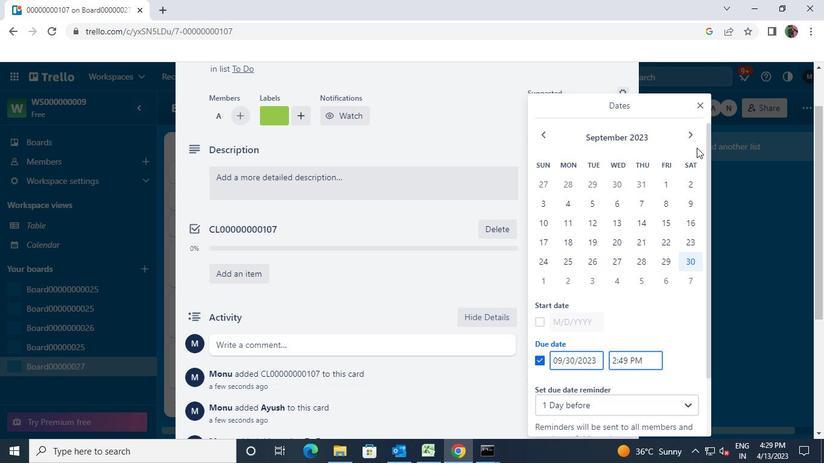 
Action: Mouse pressed left at (697, 136)
Screenshot: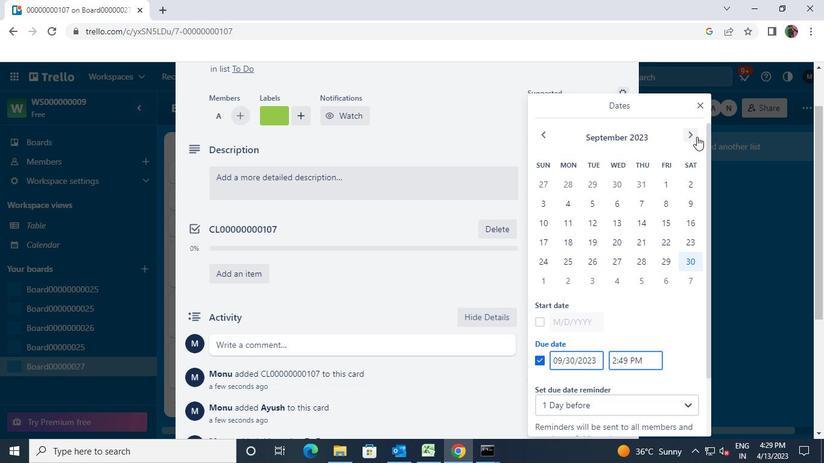 
Action: Mouse pressed left at (697, 136)
Screenshot: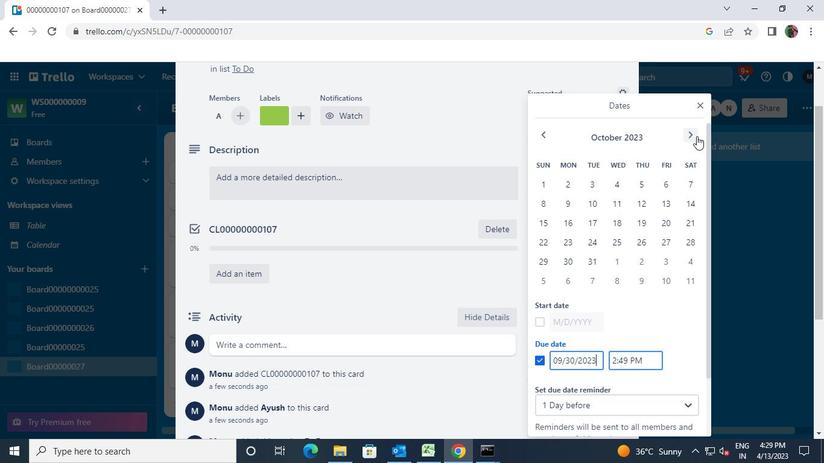
Action: Mouse moved to (545, 131)
Screenshot: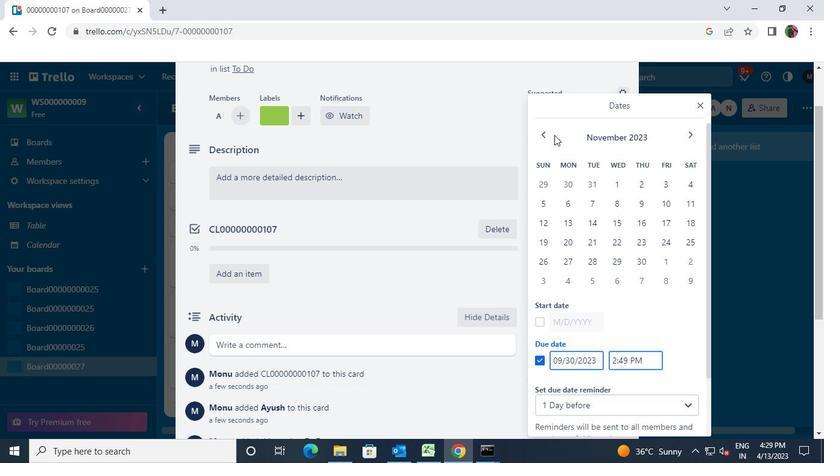 
Action: Mouse pressed left at (545, 131)
Screenshot: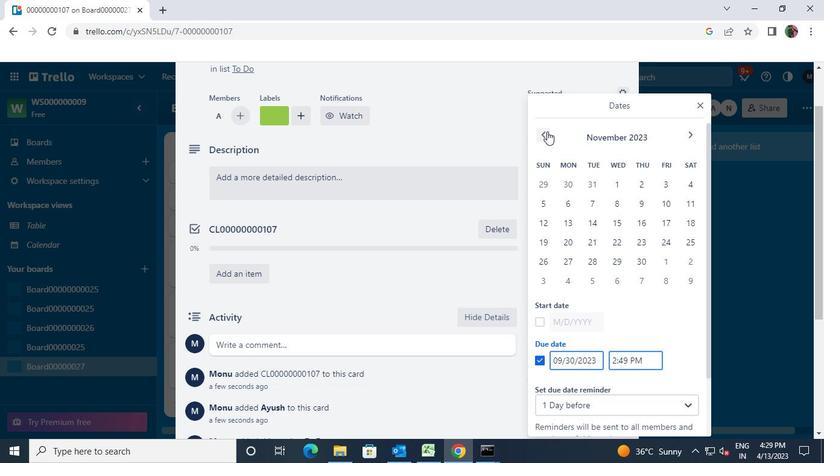 
Action: Mouse moved to (550, 181)
Screenshot: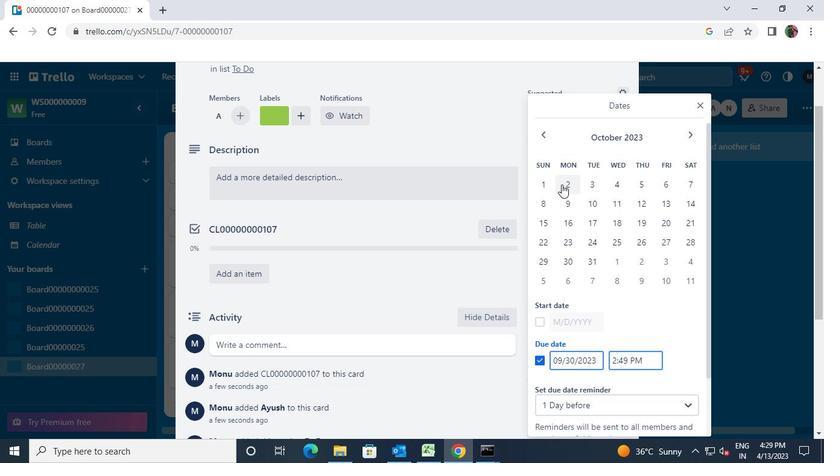 
Action: Mouse pressed left at (550, 181)
Screenshot: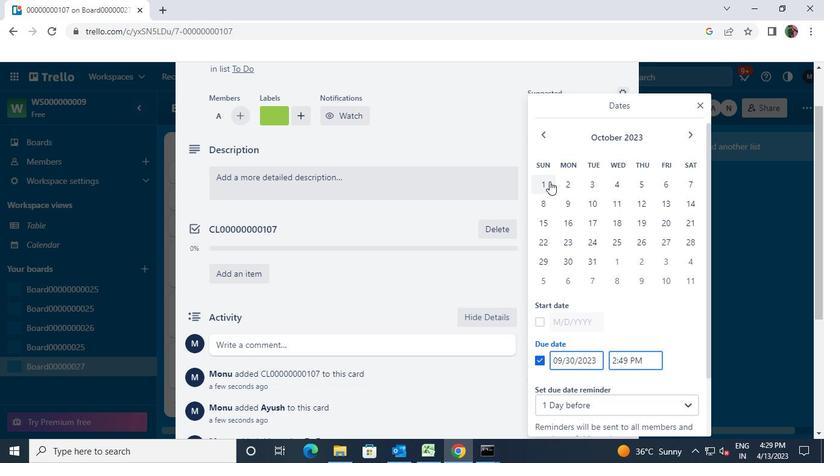 
Action: Mouse moved to (685, 240)
Screenshot: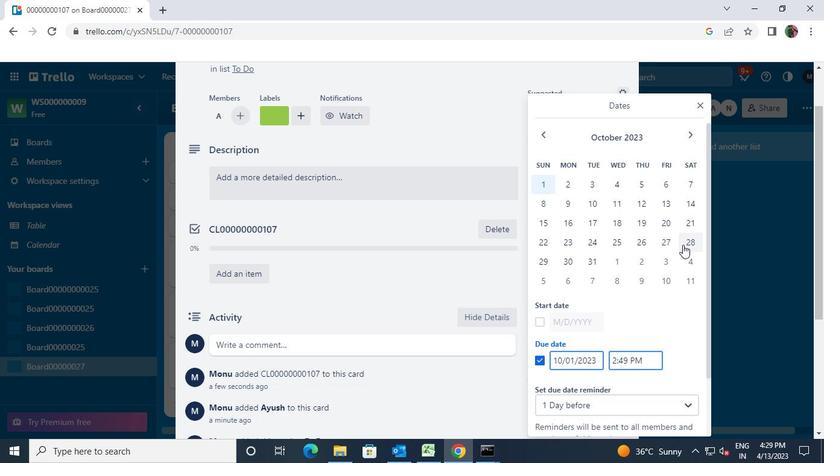 
Action: Mouse pressed left at (685, 240)
Screenshot: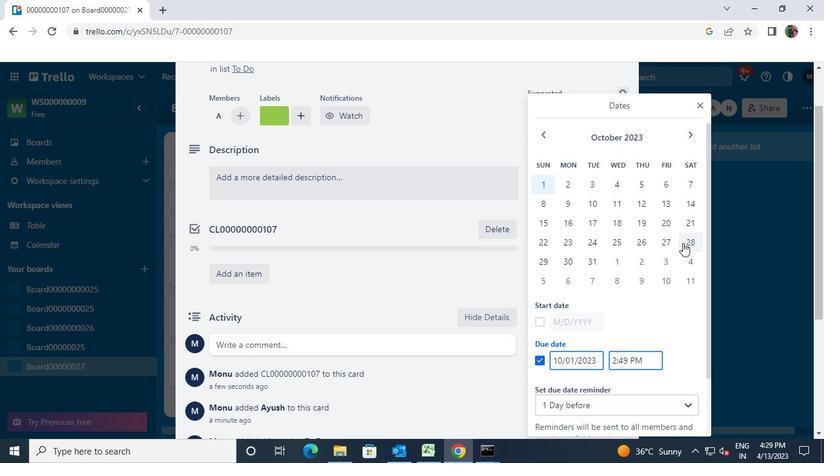 
Action: Mouse moved to (607, 385)
Screenshot: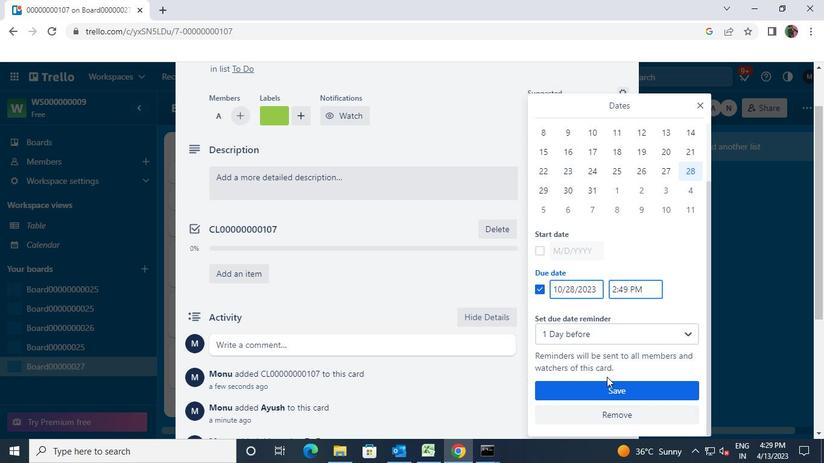 
Action: Mouse pressed left at (607, 385)
Screenshot: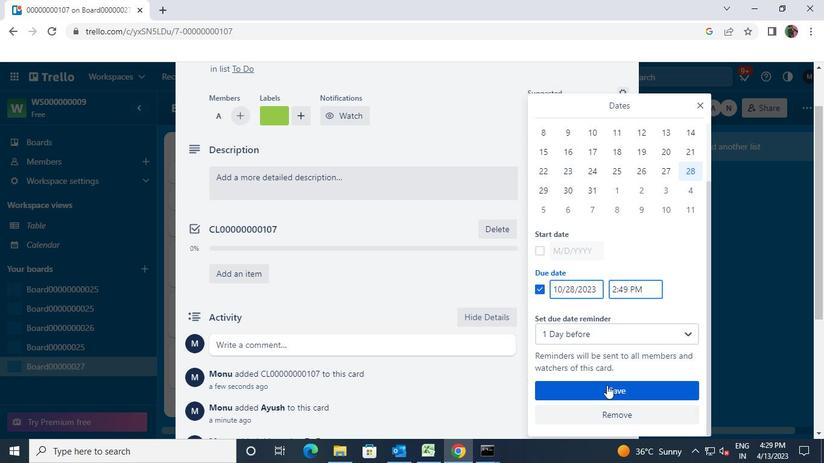 
Action: Mouse moved to (624, 105)
Screenshot: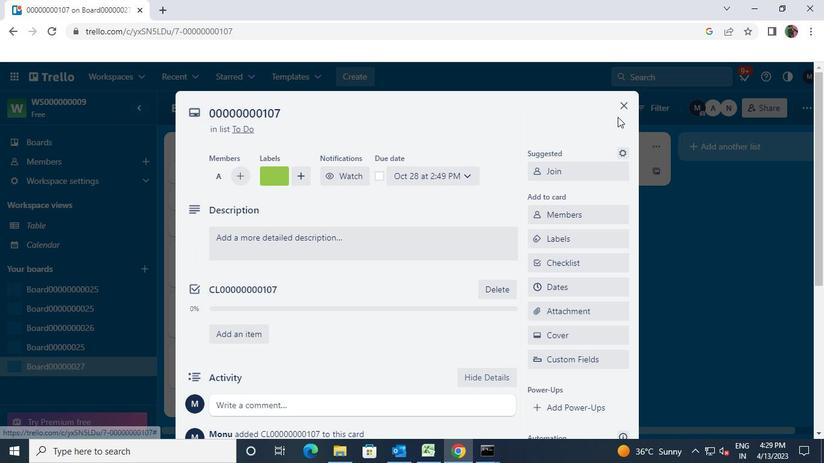 
Action: Mouse pressed left at (624, 105)
Screenshot: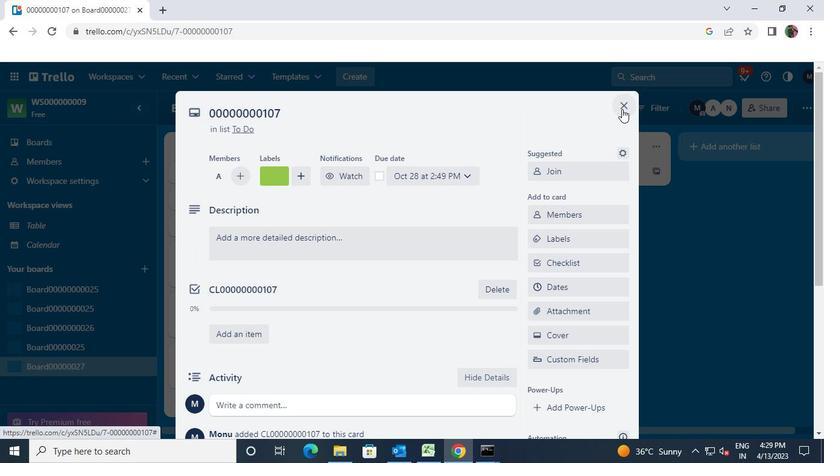 
Action: Mouse moved to (606, 371)
Screenshot: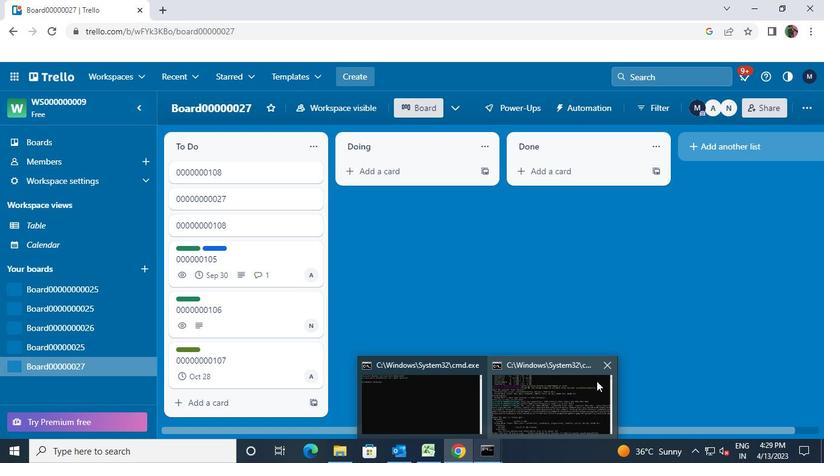 
Action: Mouse pressed left at (606, 371)
Screenshot: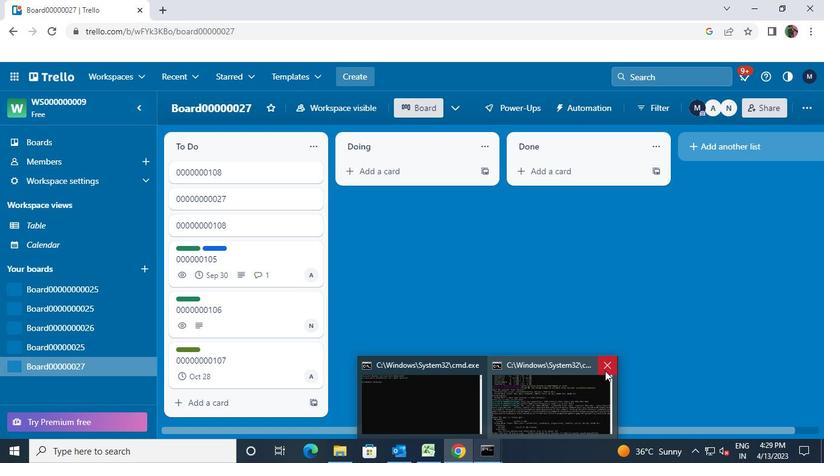 
